 Task: Create a due date automation trigger when advanced on, 2 days after a card is due add fields without custom field "Resume" set to a date more than 1 working days ago at 11:00 AM.
Action: Mouse moved to (915, 269)
Screenshot: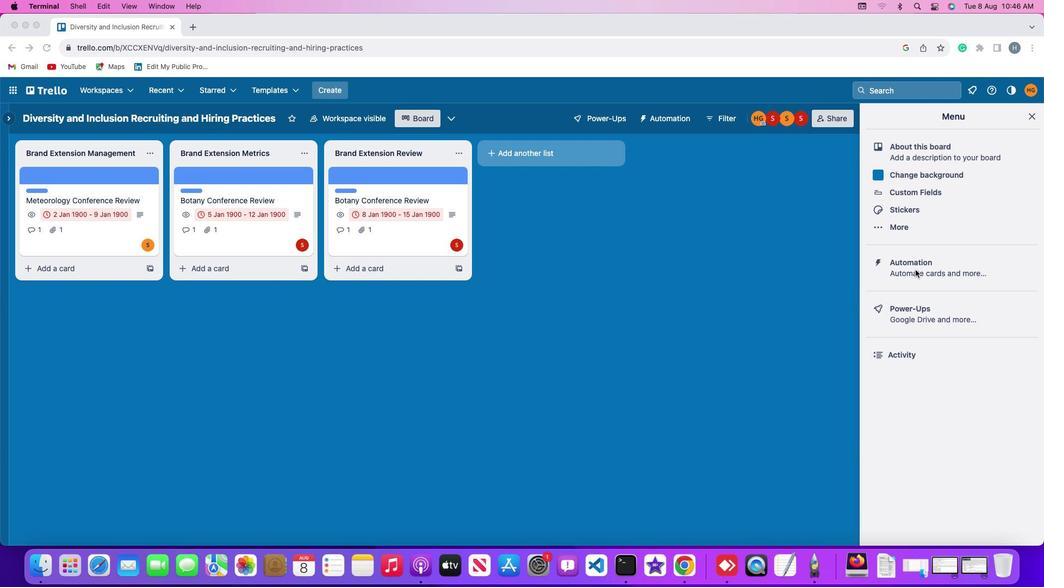 
Action: Mouse pressed left at (915, 269)
Screenshot: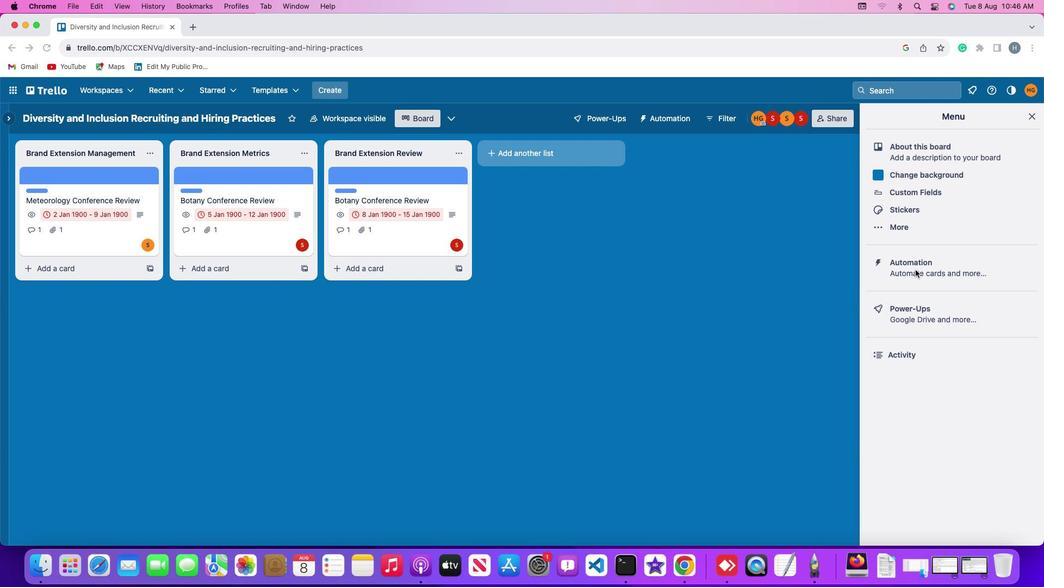
Action: Mouse pressed left at (915, 269)
Screenshot: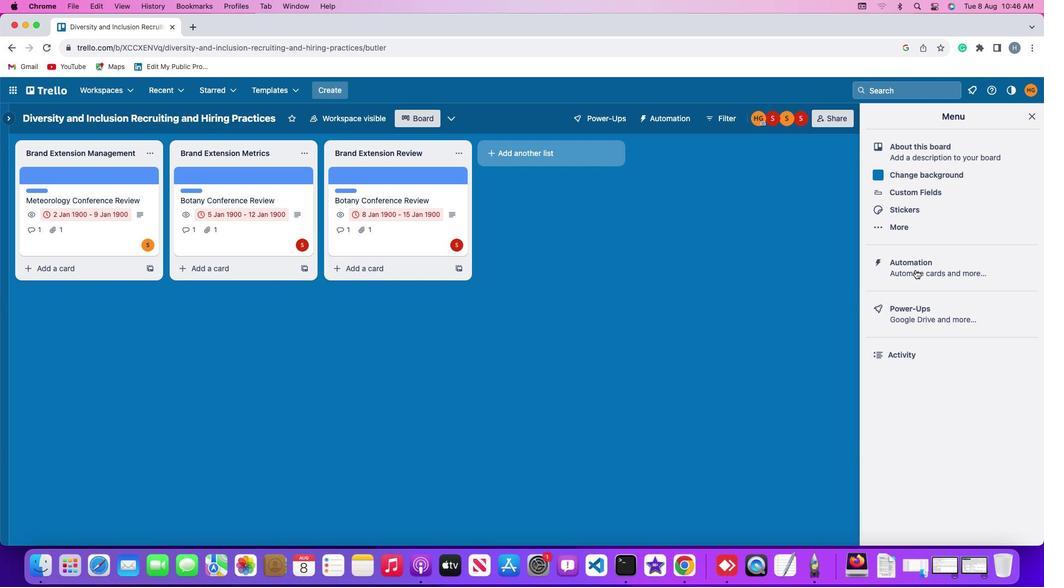 
Action: Mouse moved to (50, 261)
Screenshot: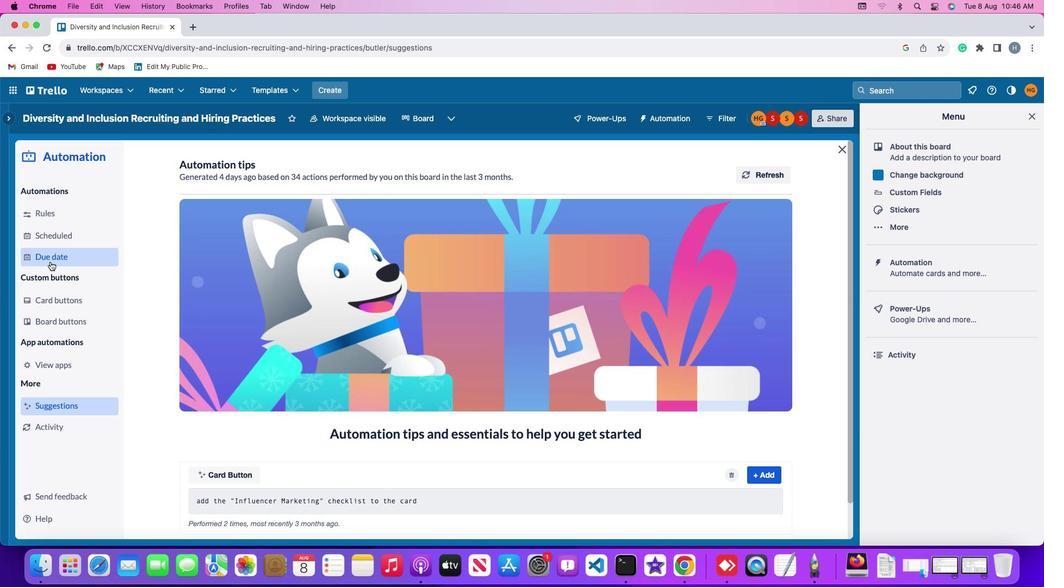 
Action: Mouse pressed left at (50, 261)
Screenshot: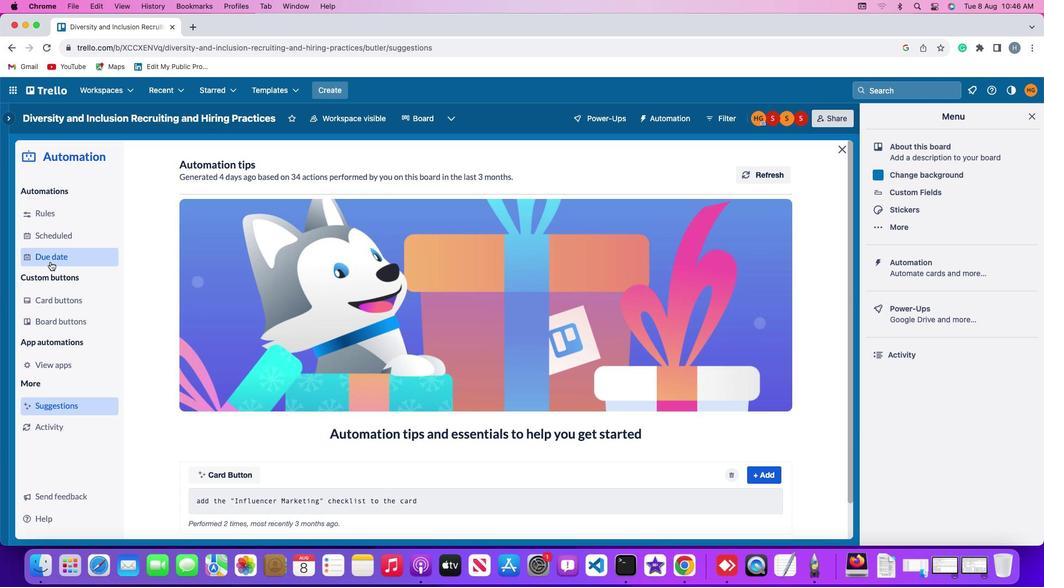 
Action: Mouse moved to (715, 170)
Screenshot: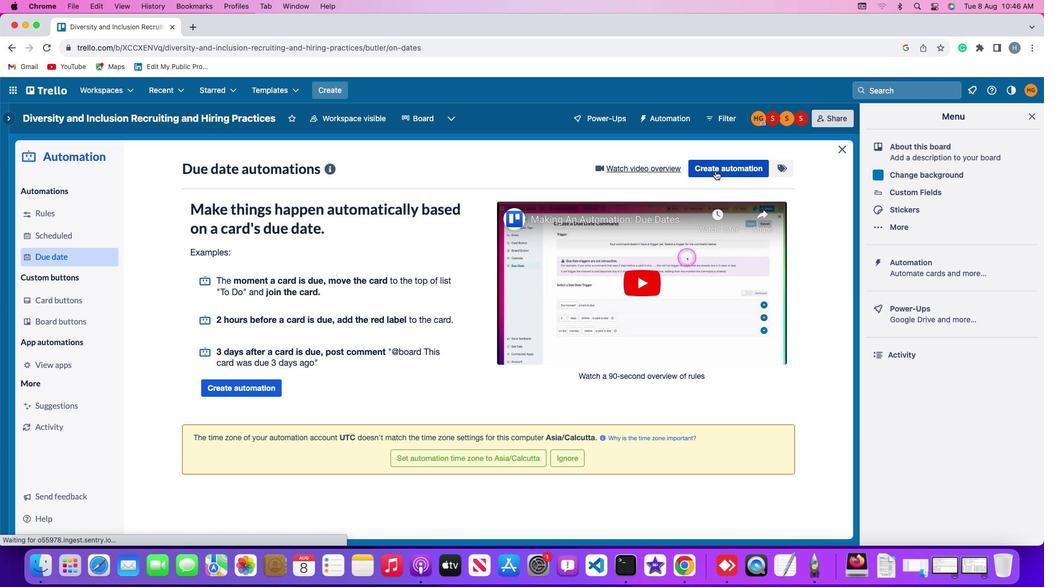 
Action: Mouse pressed left at (715, 170)
Screenshot: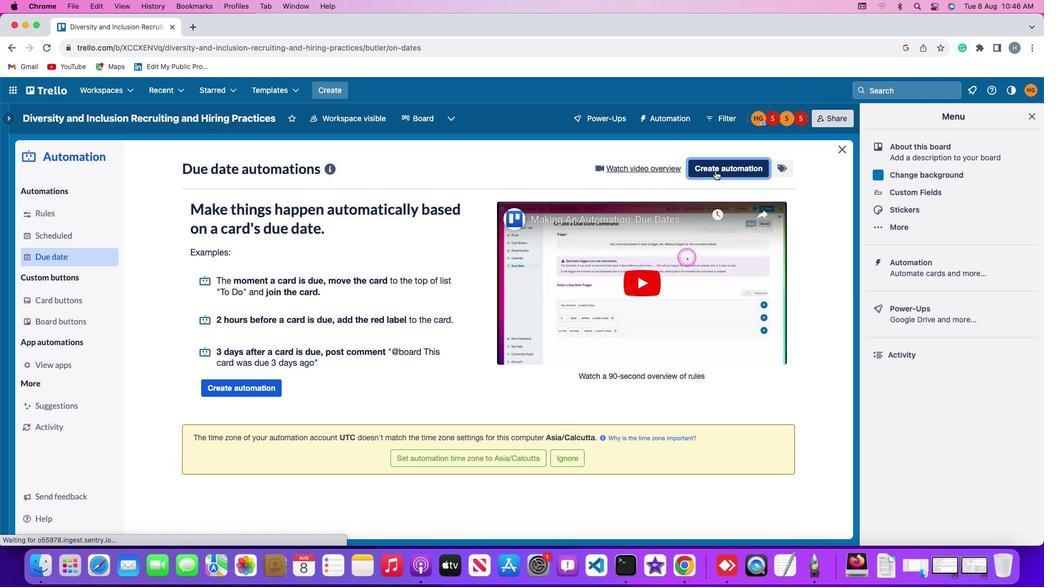 
Action: Mouse moved to (275, 271)
Screenshot: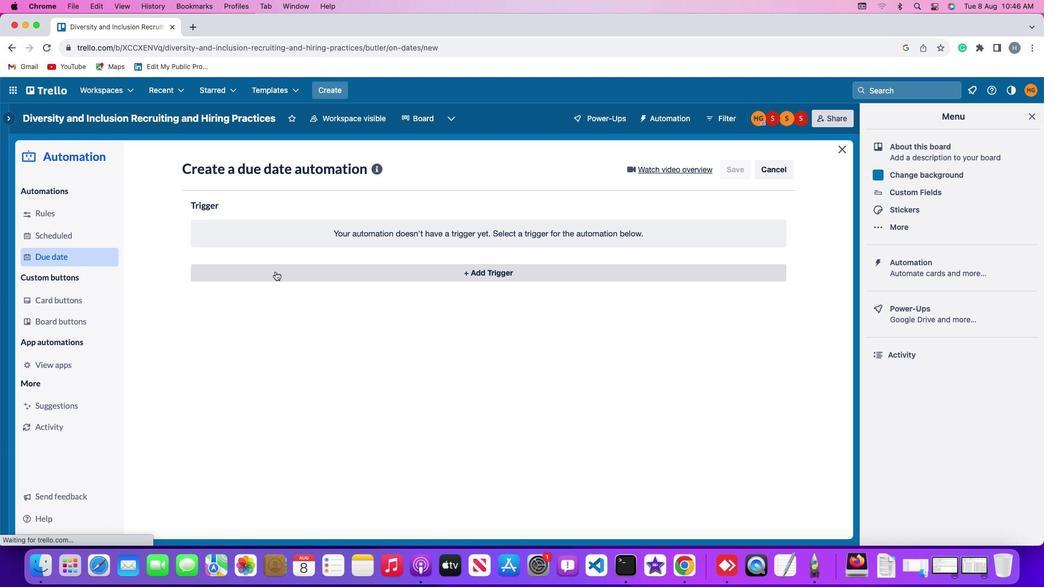 
Action: Mouse pressed left at (275, 271)
Screenshot: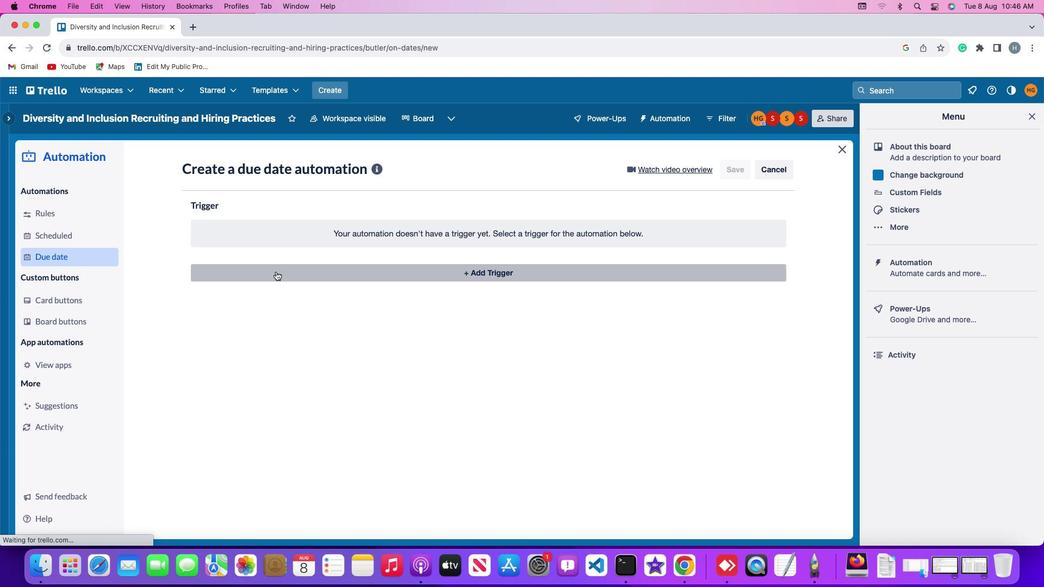 
Action: Mouse moved to (212, 438)
Screenshot: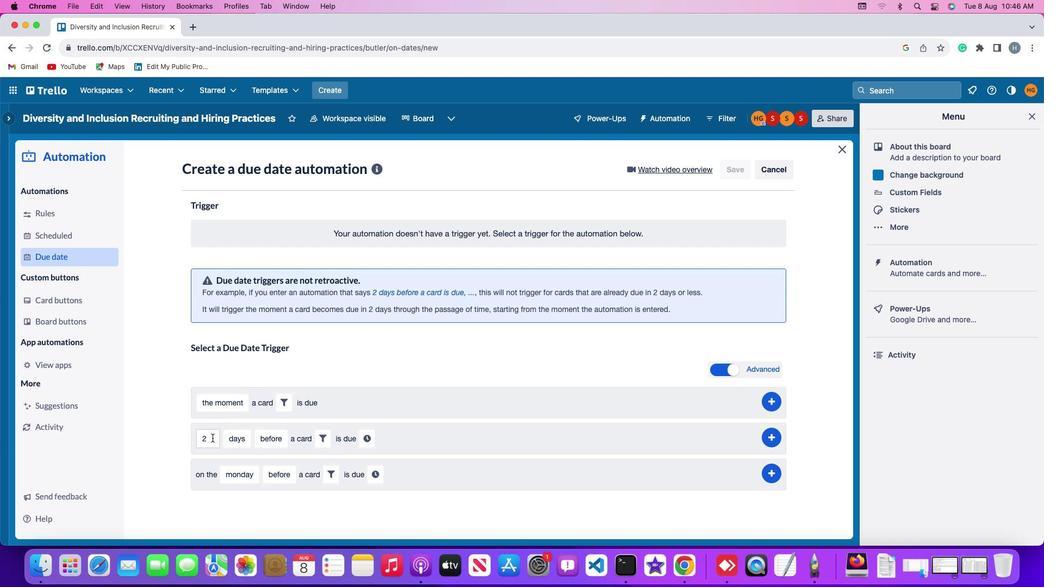 
Action: Mouse pressed left at (212, 438)
Screenshot: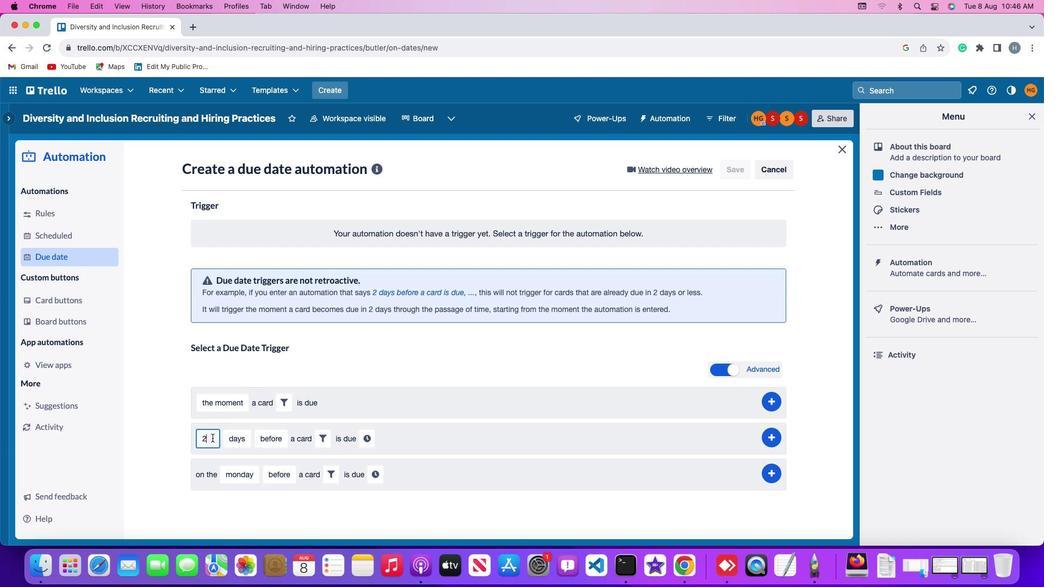 
Action: Mouse moved to (212, 437)
Screenshot: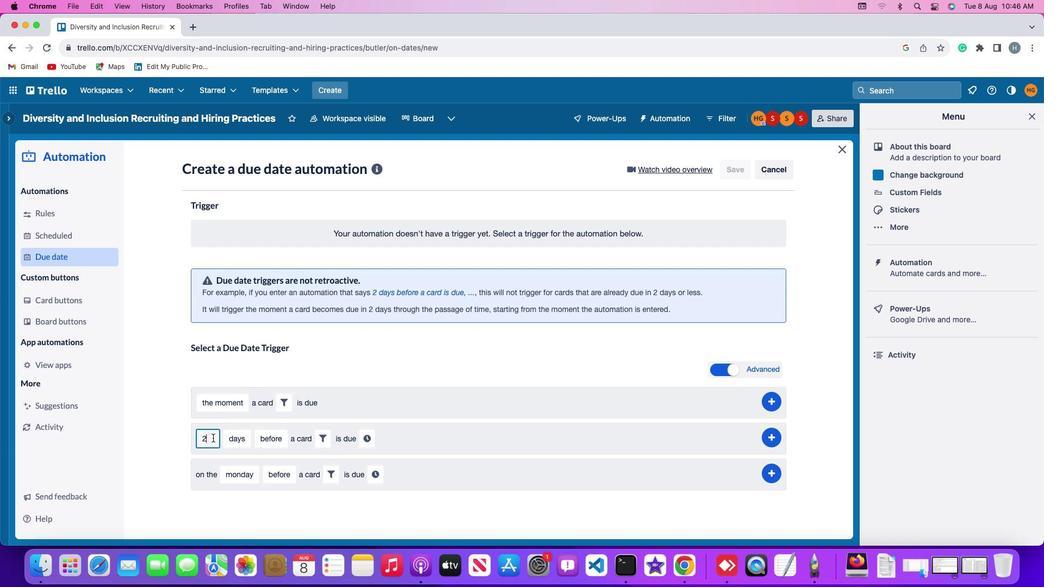 
Action: Key pressed Key.backspace'2'
Screenshot: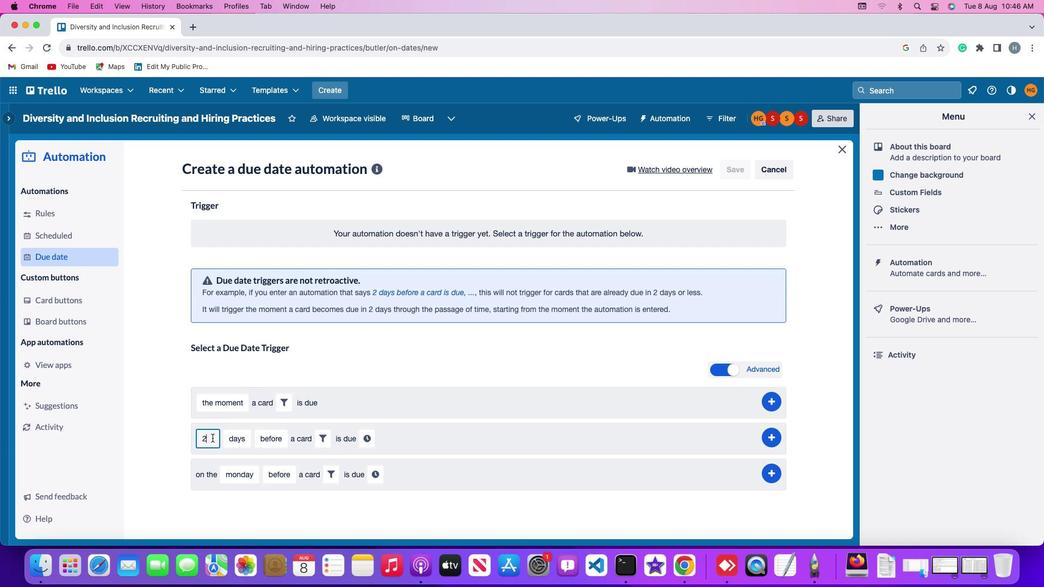 
Action: Mouse moved to (240, 441)
Screenshot: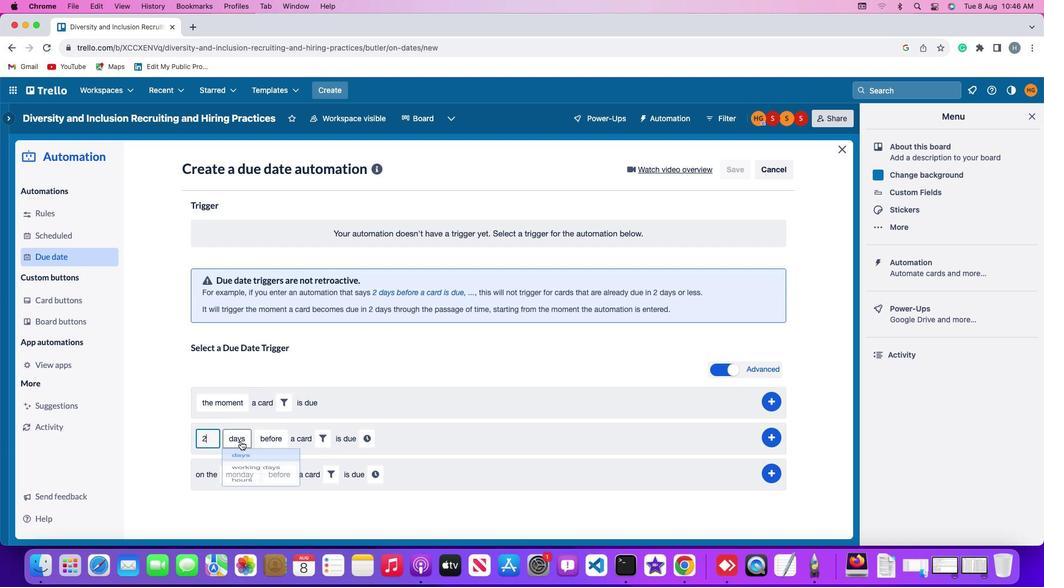 
Action: Mouse pressed left at (240, 441)
Screenshot: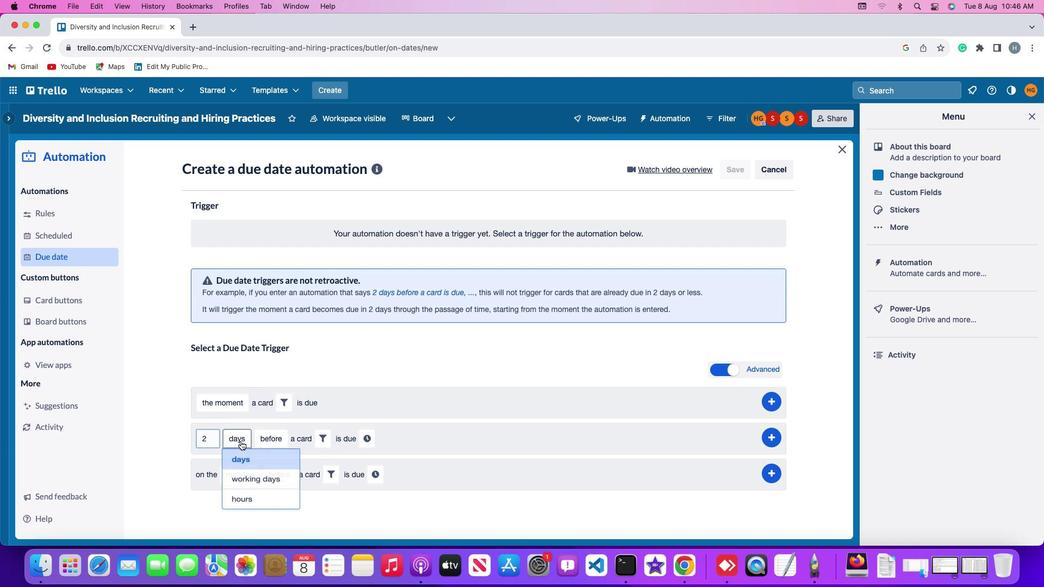 
Action: Mouse moved to (243, 456)
Screenshot: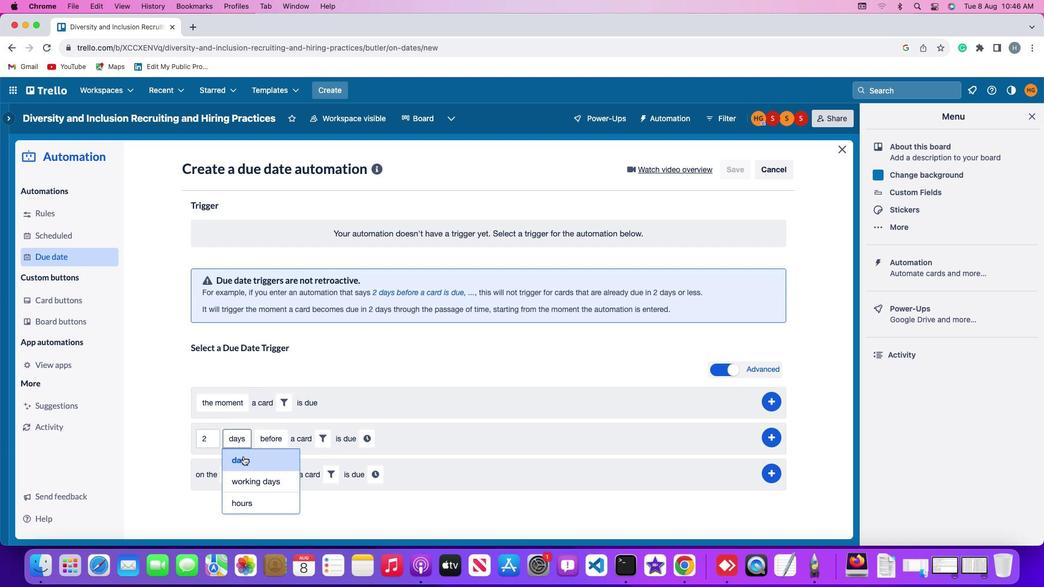 
Action: Mouse pressed left at (243, 456)
Screenshot: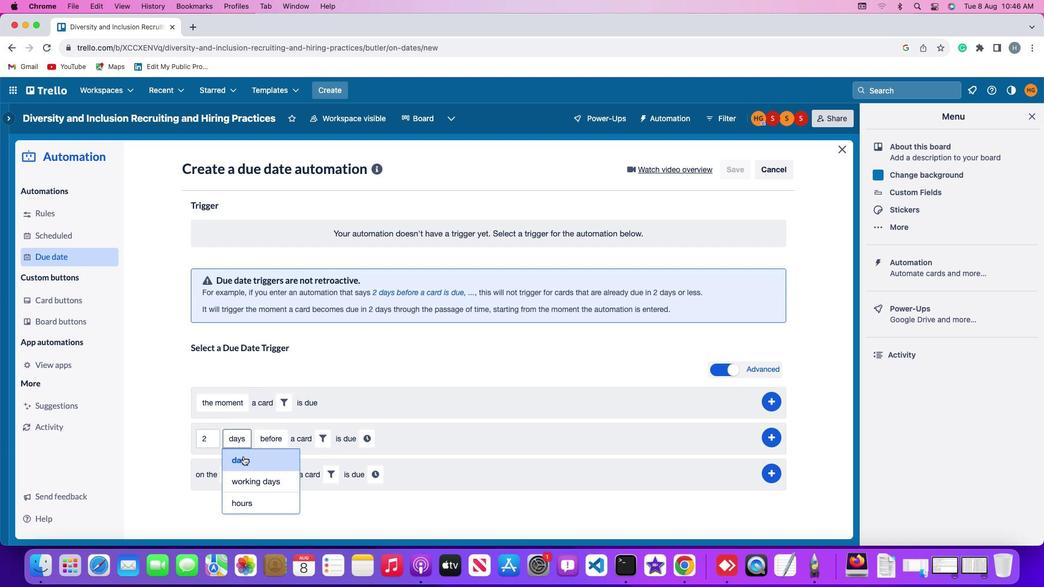 
Action: Mouse moved to (271, 437)
Screenshot: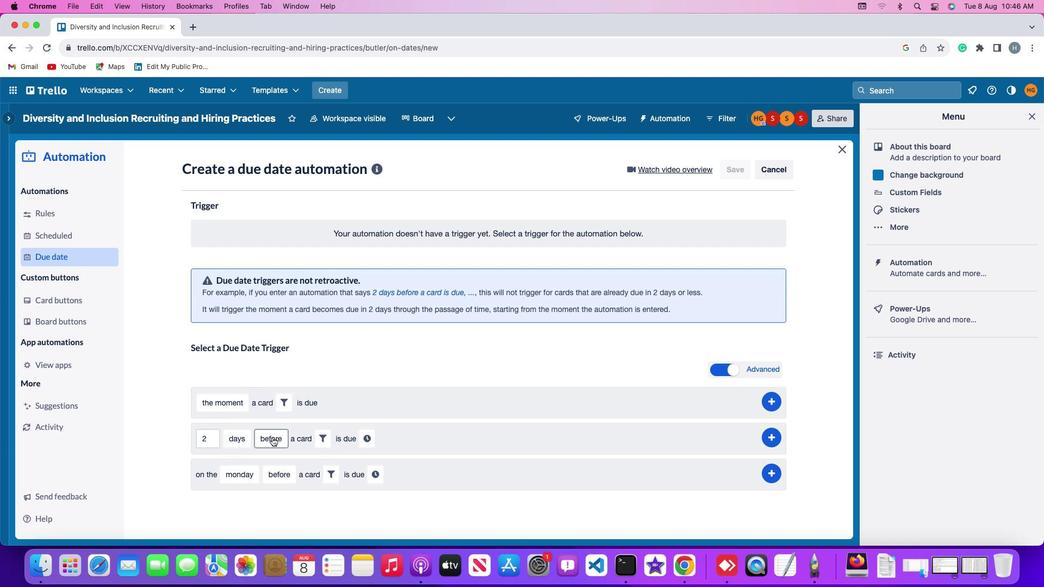 
Action: Mouse pressed left at (271, 437)
Screenshot: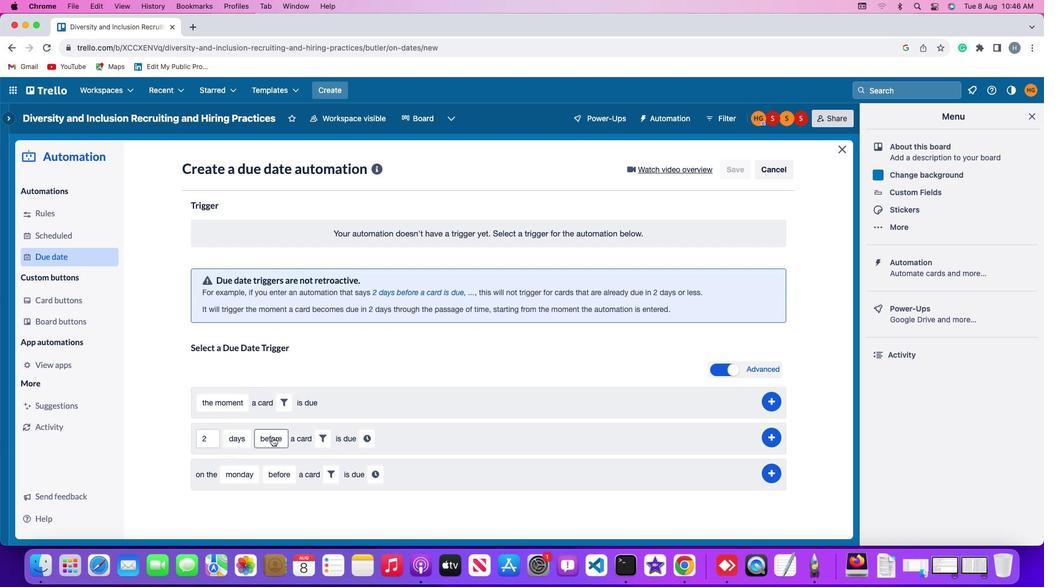 
Action: Mouse moved to (275, 483)
Screenshot: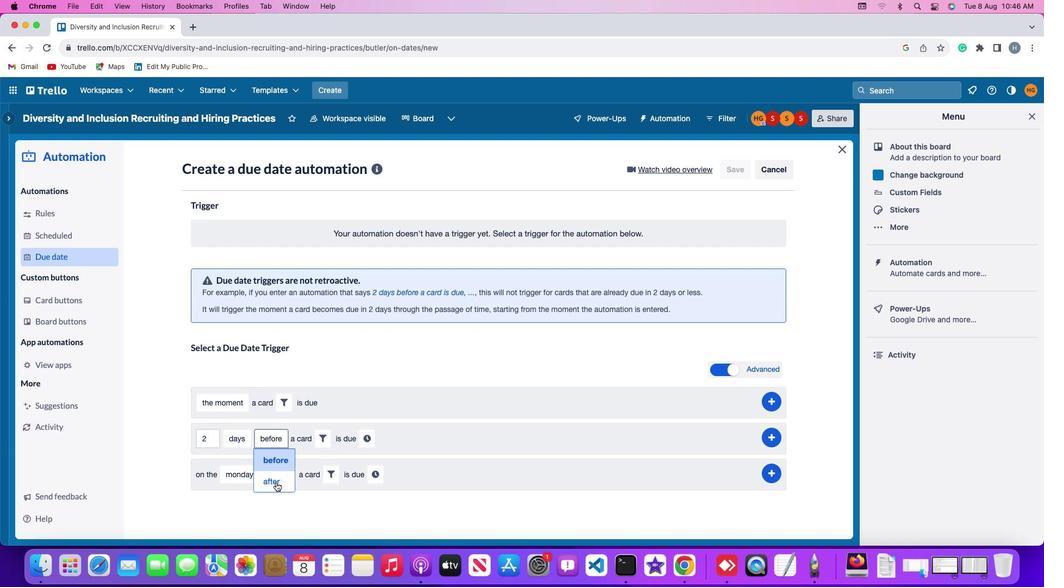 
Action: Mouse pressed left at (275, 483)
Screenshot: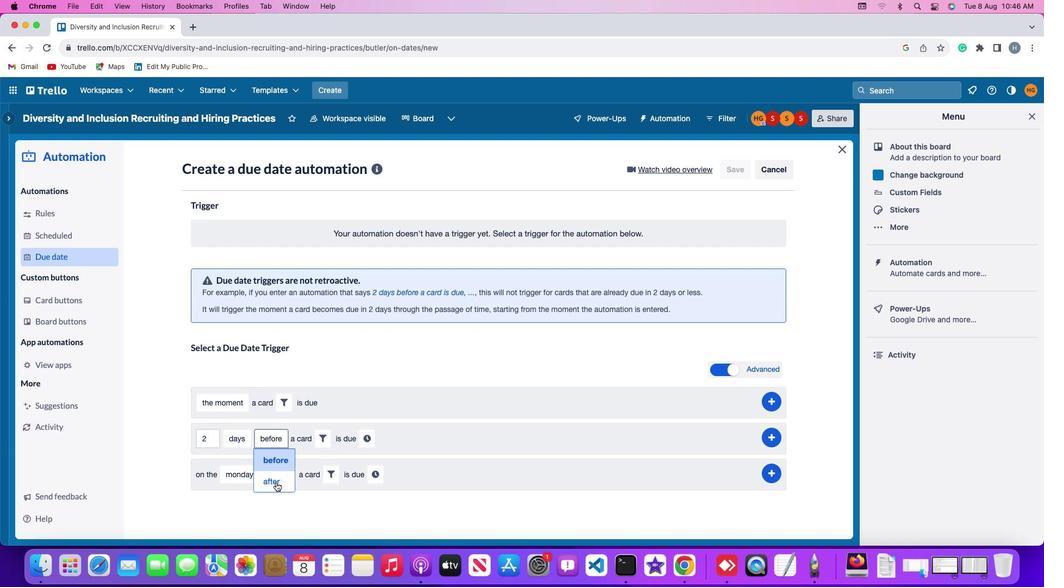 
Action: Mouse moved to (319, 437)
Screenshot: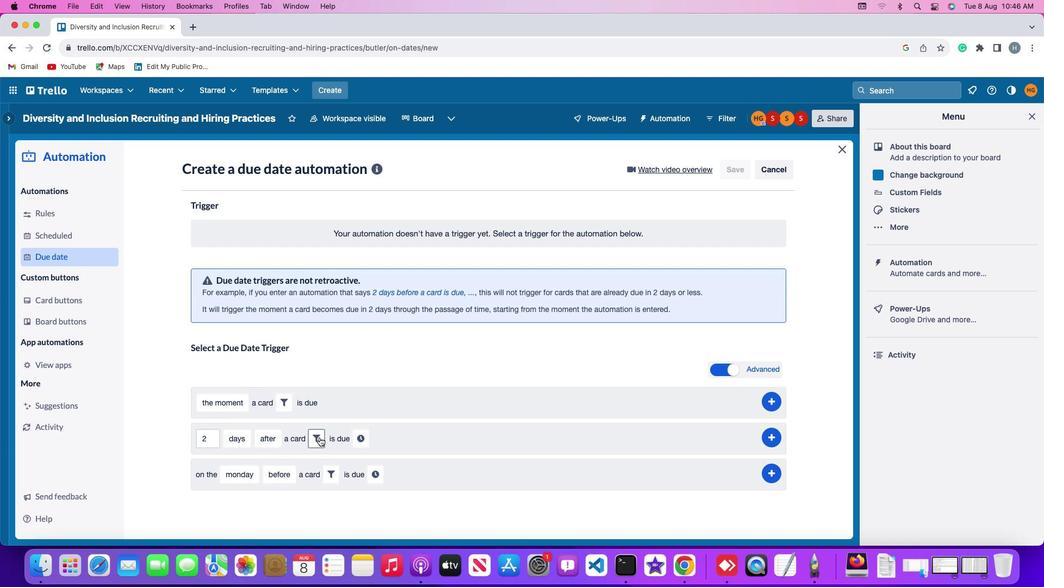 
Action: Mouse pressed left at (319, 437)
Screenshot: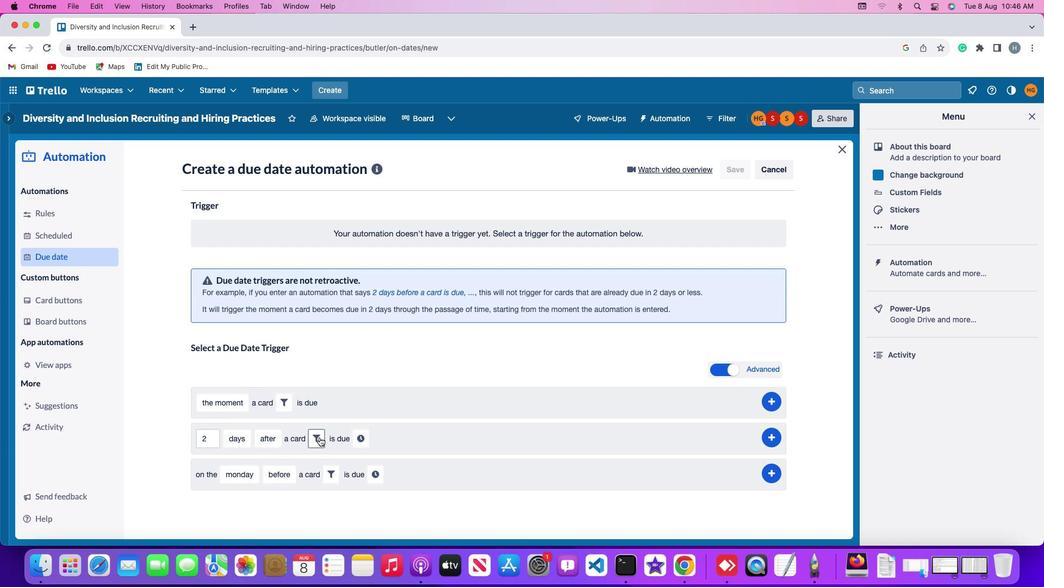 
Action: Mouse moved to (501, 472)
Screenshot: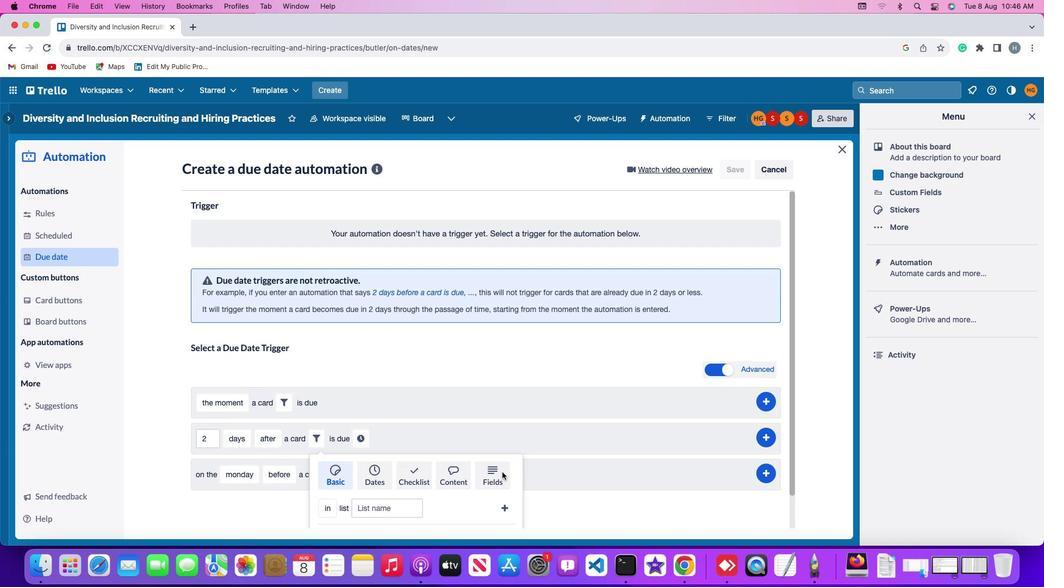 
Action: Mouse pressed left at (501, 472)
Screenshot: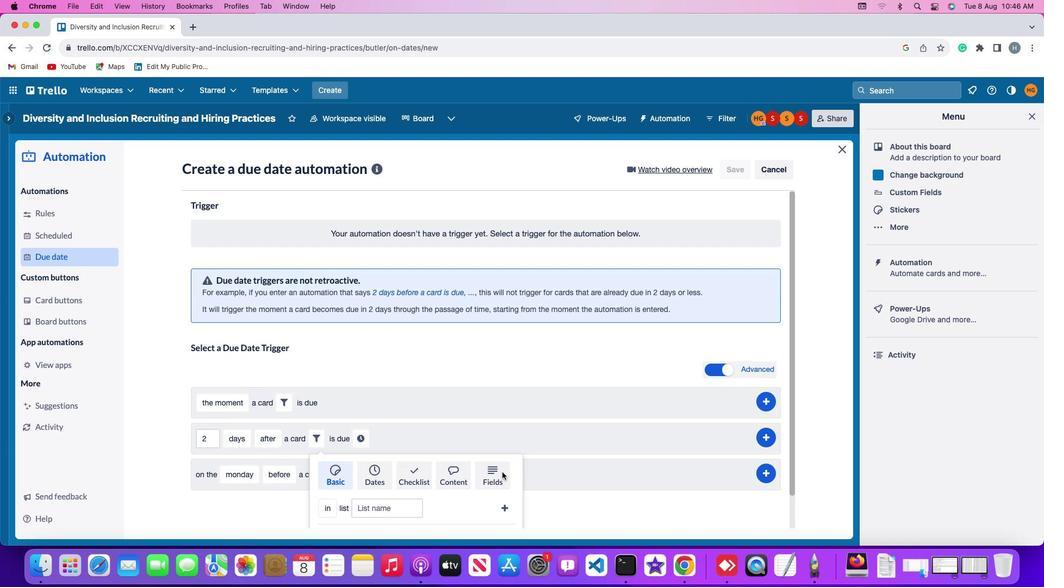 
Action: Mouse moved to (250, 507)
Screenshot: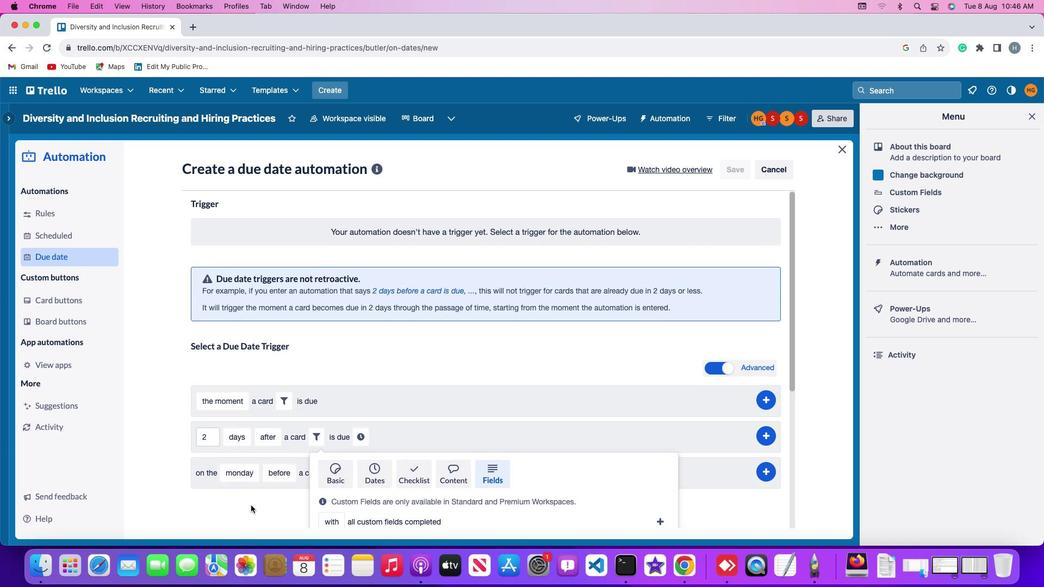 
Action: Mouse scrolled (250, 507) with delta (0, 0)
Screenshot: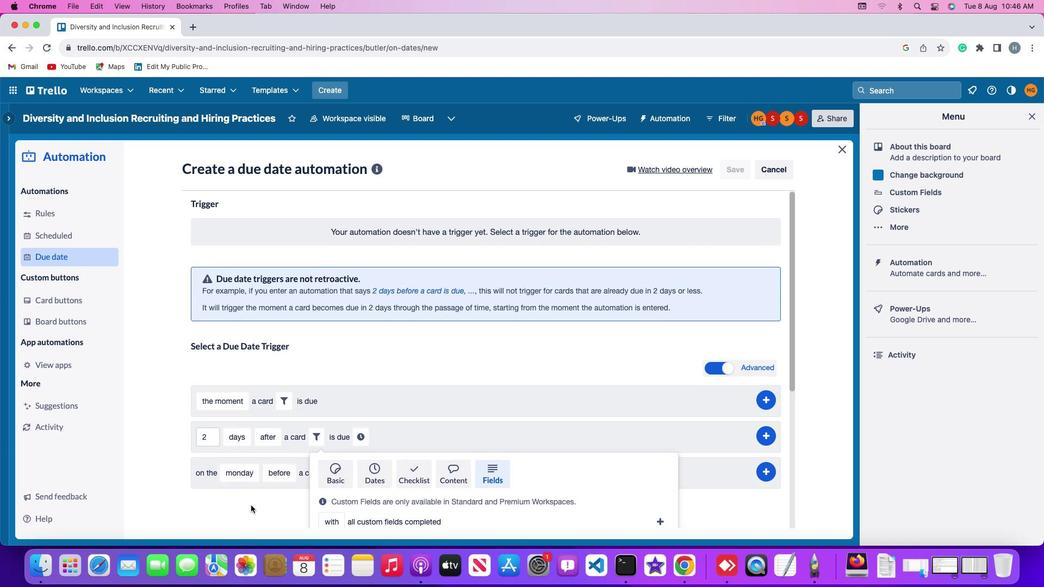 
Action: Mouse scrolled (250, 507) with delta (0, 0)
Screenshot: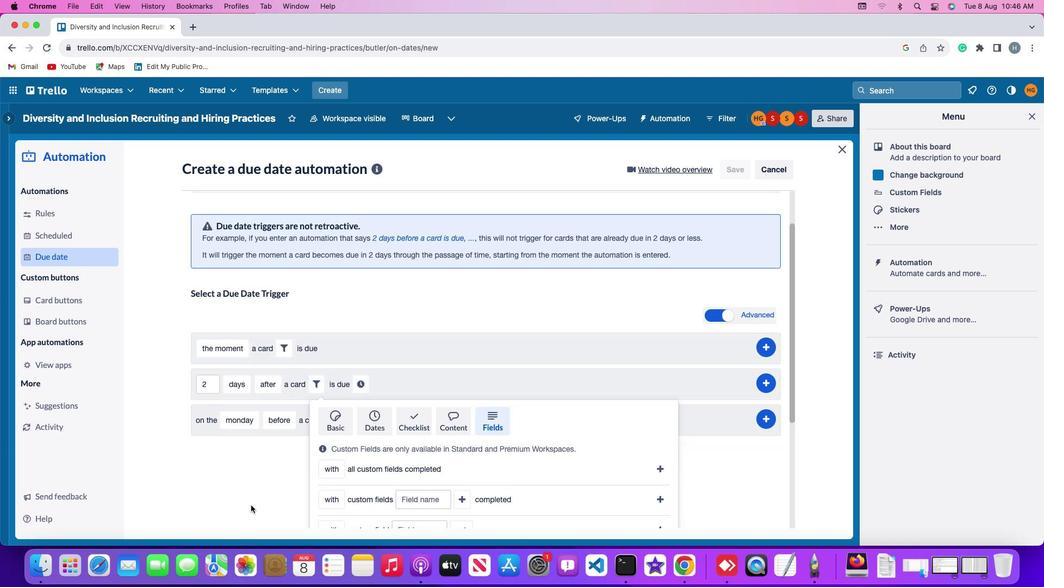 
Action: Mouse moved to (250, 506)
Screenshot: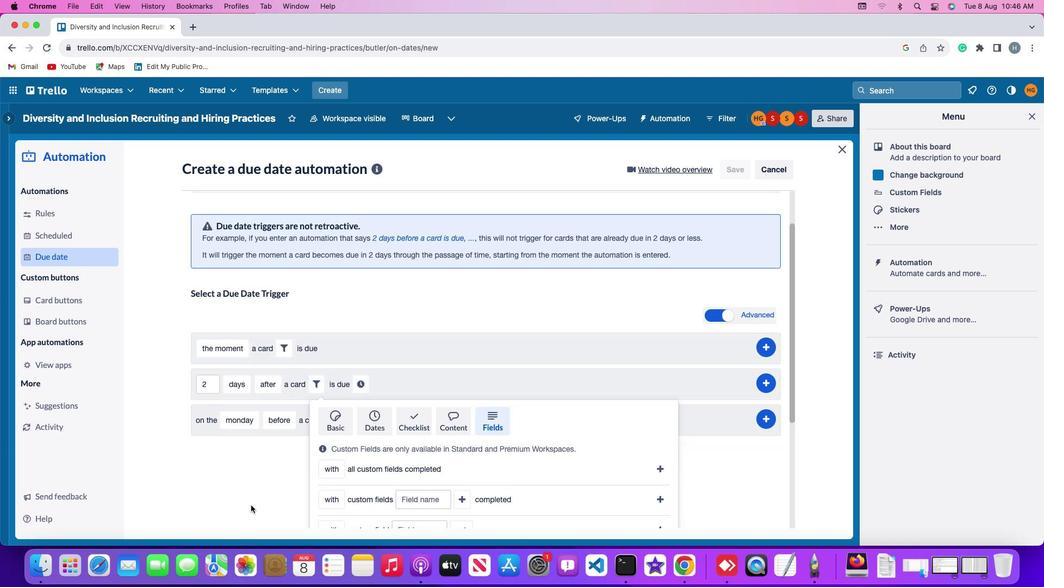 
Action: Mouse scrolled (250, 506) with delta (0, -1)
Screenshot: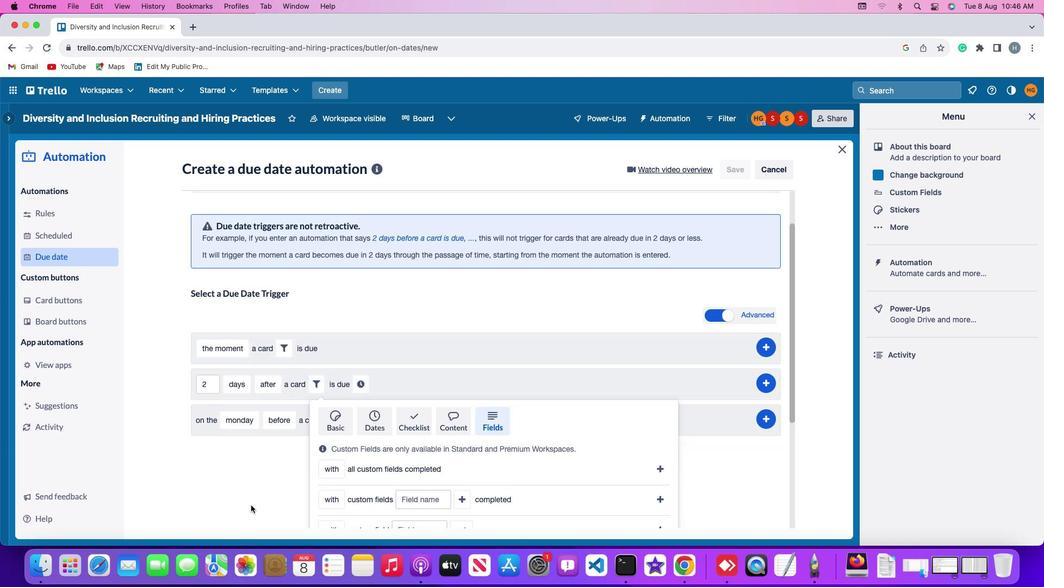 
Action: Mouse scrolled (250, 506) with delta (0, -2)
Screenshot: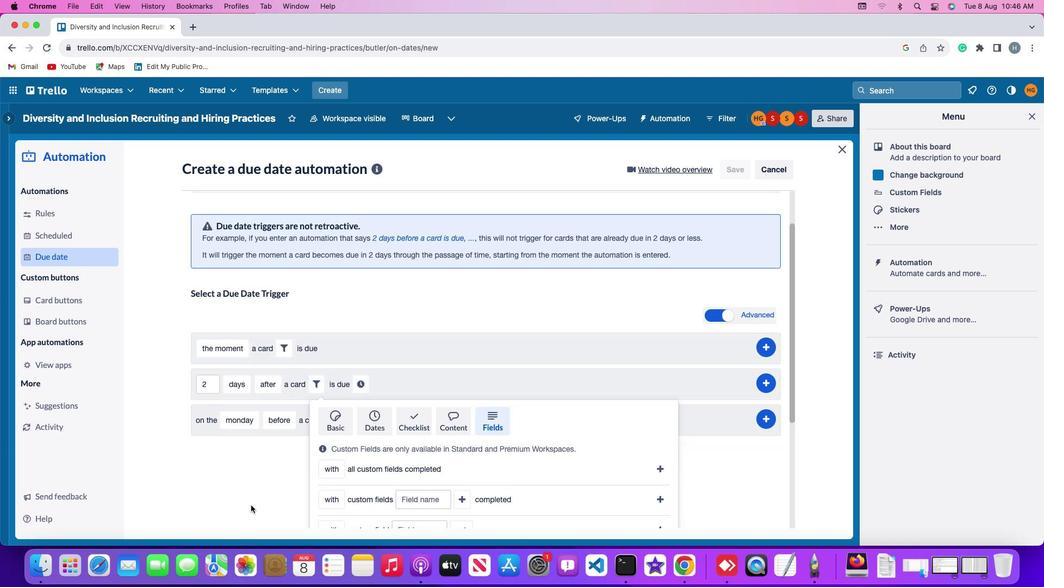 
Action: Mouse moved to (250, 505)
Screenshot: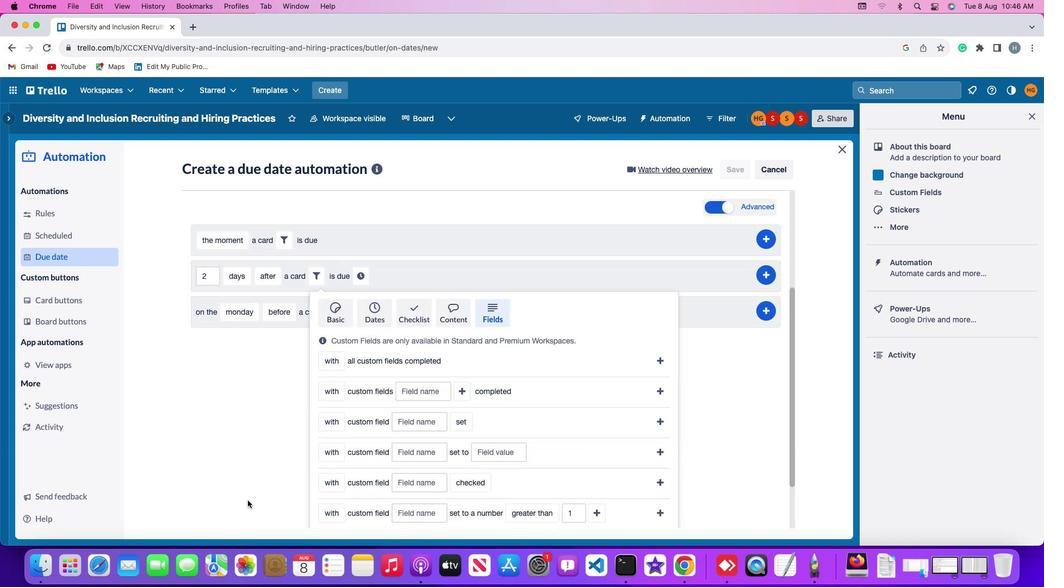 
Action: Mouse scrolled (250, 505) with delta (0, -3)
Screenshot: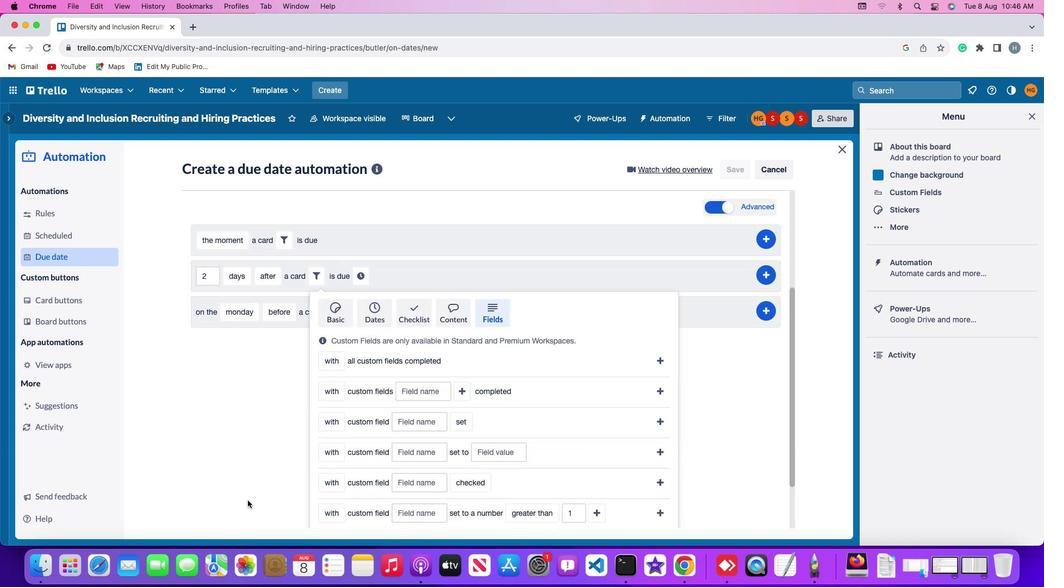 
Action: Mouse scrolled (250, 505) with delta (0, -3)
Screenshot: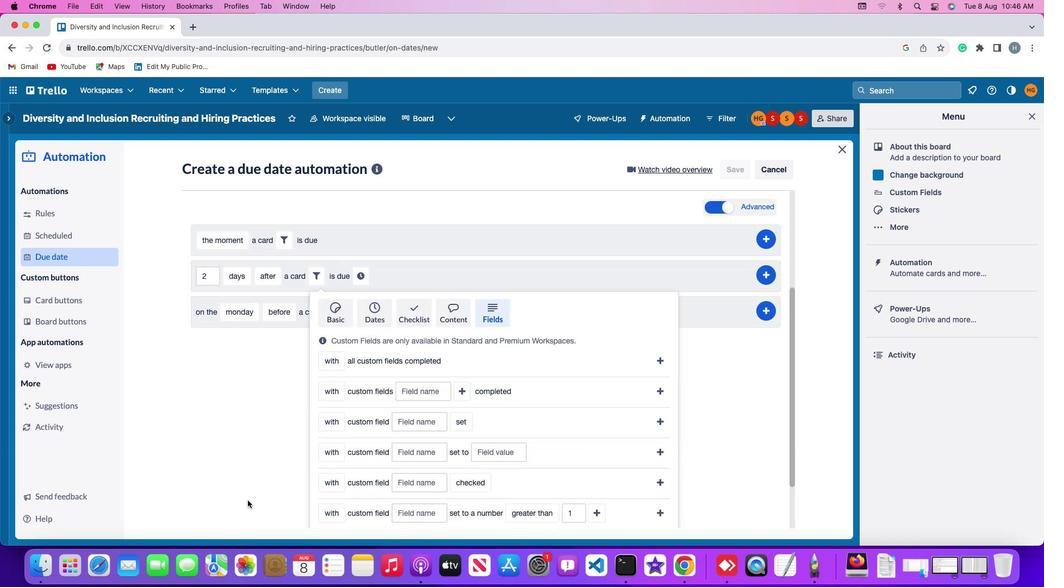 
Action: Mouse moved to (330, 507)
Screenshot: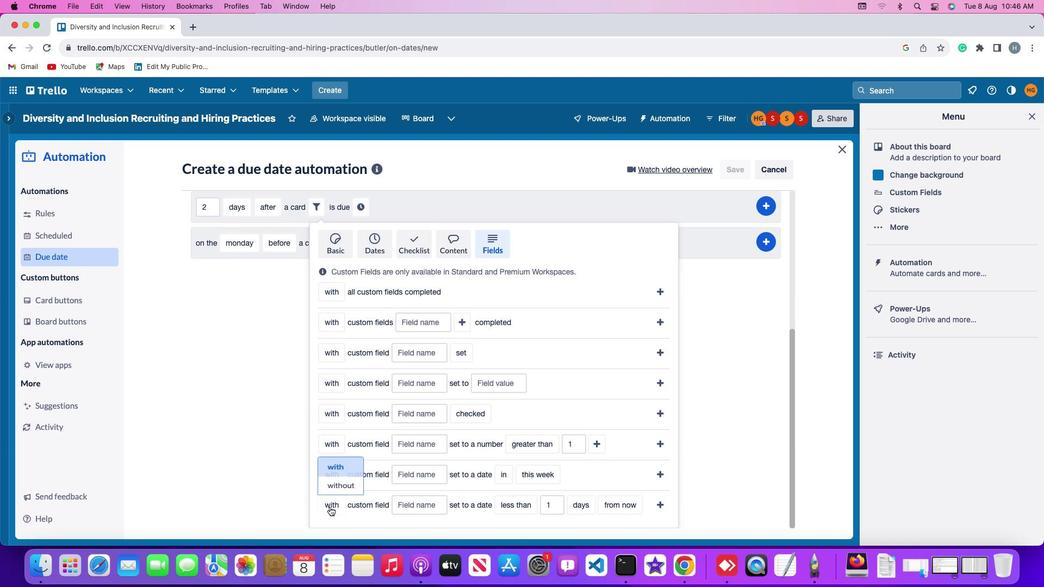 
Action: Mouse pressed left at (330, 507)
Screenshot: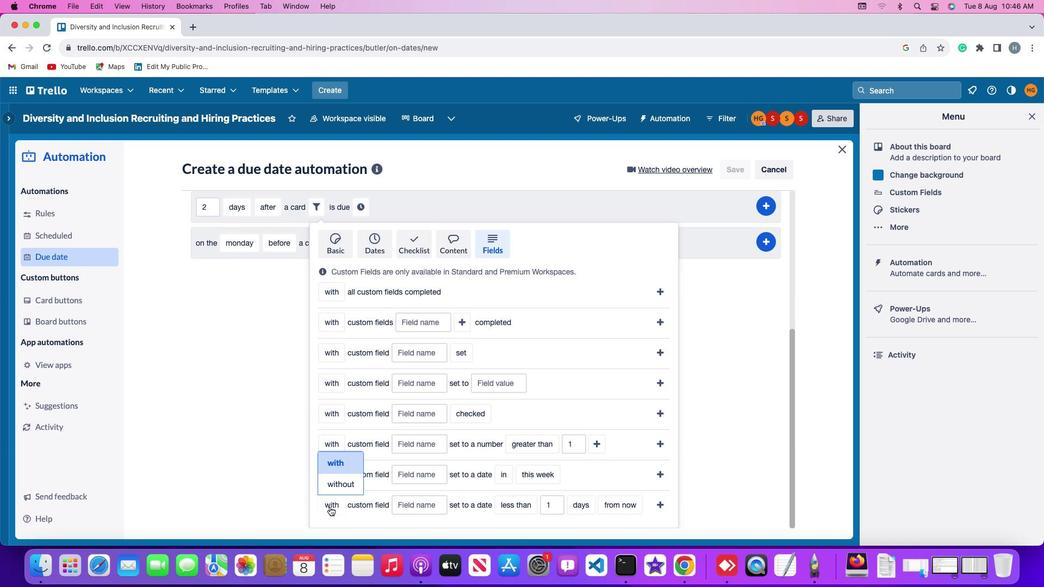 
Action: Mouse moved to (334, 482)
Screenshot: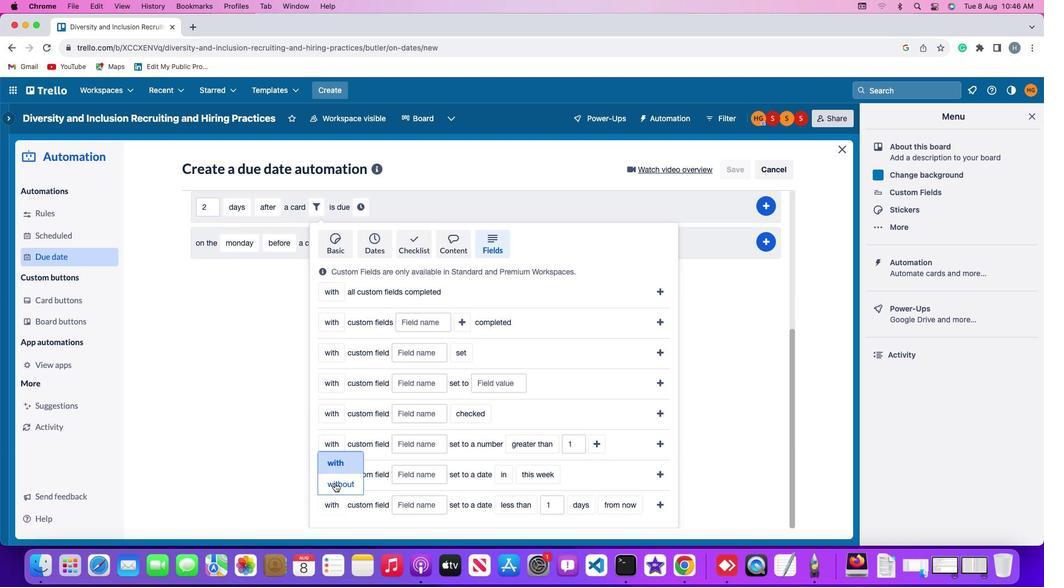 
Action: Mouse pressed left at (334, 482)
Screenshot: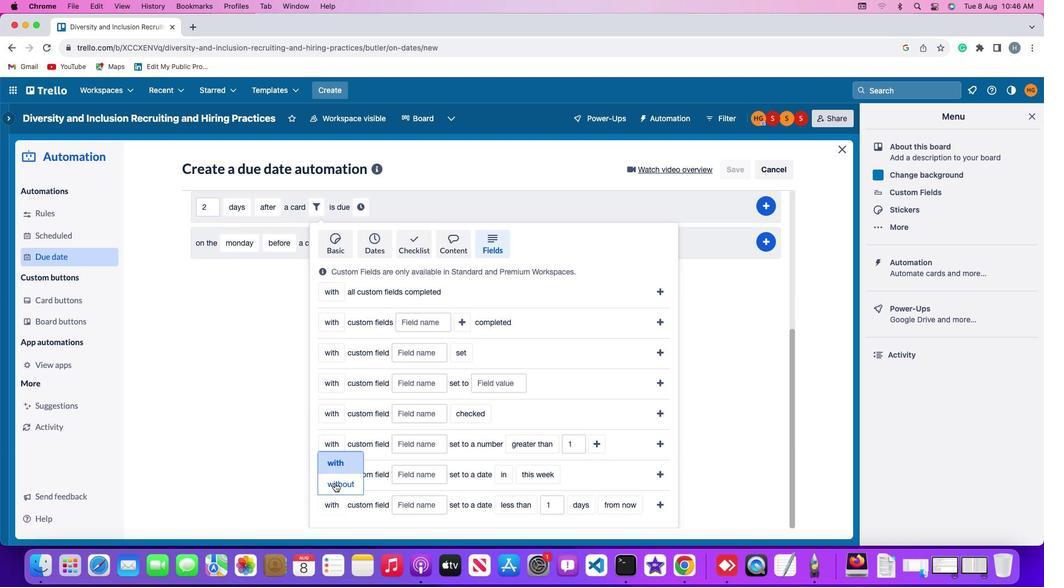 
Action: Mouse moved to (435, 507)
Screenshot: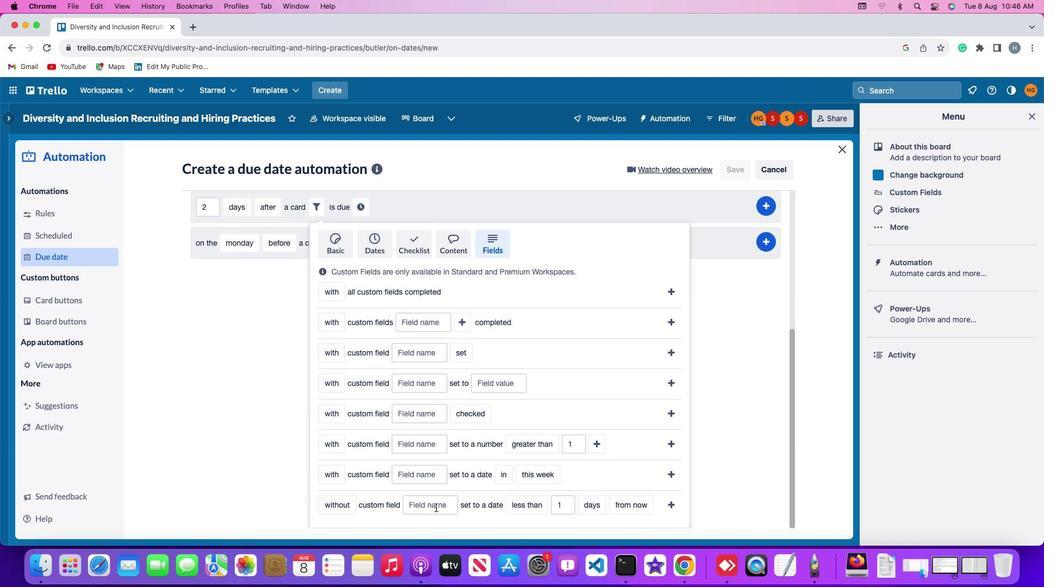 
Action: Mouse pressed left at (435, 507)
Screenshot: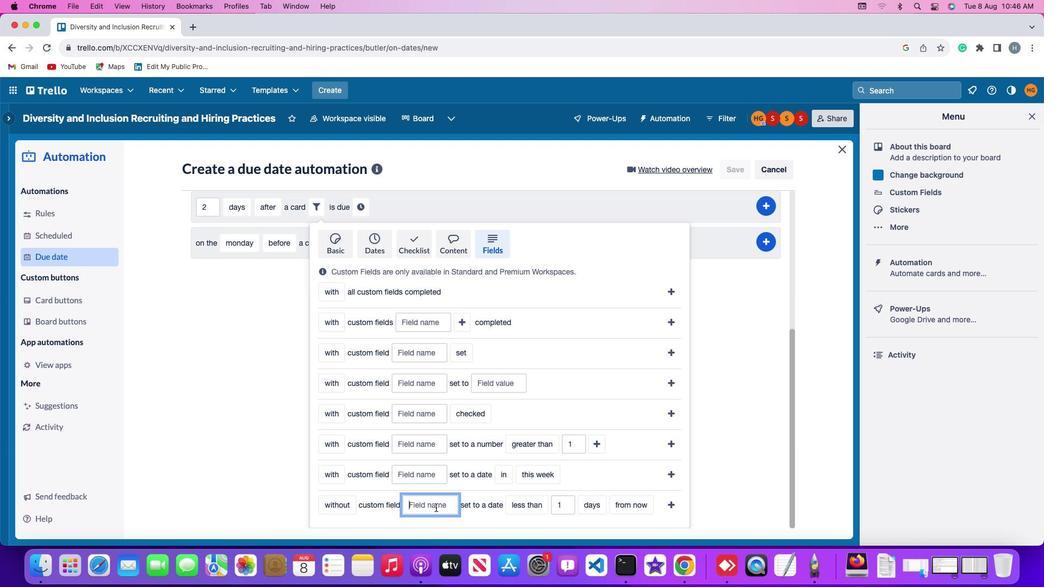 
Action: Key pressed Key.shift'R''e''s''u''m''e'
Screenshot: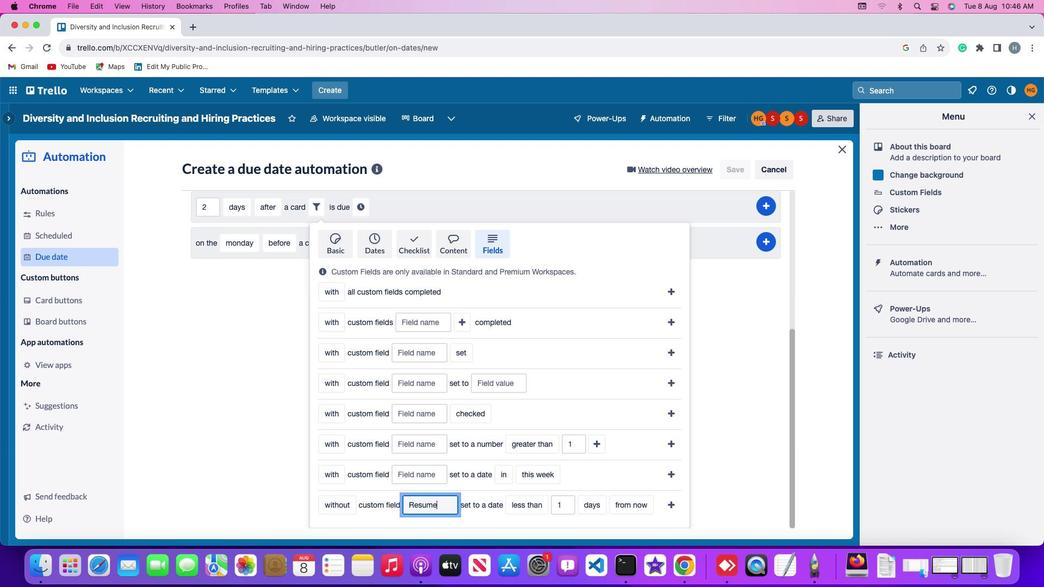
Action: Mouse moved to (530, 508)
Screenshot: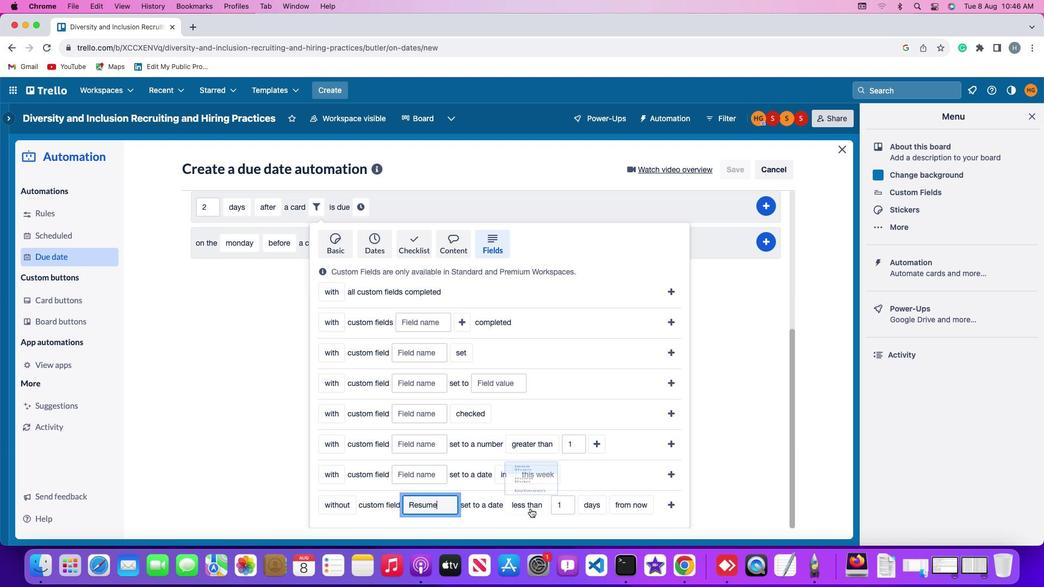 
Action: Mouse pressed left at (530, 508)
Screenshot: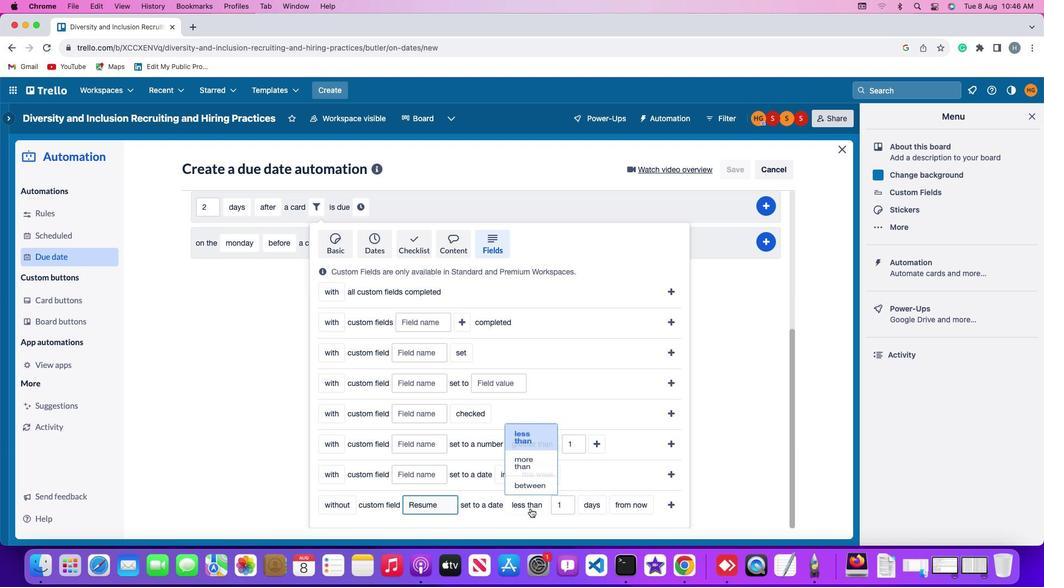 
Action: Mouse moved to (526, 465)
Screenshot: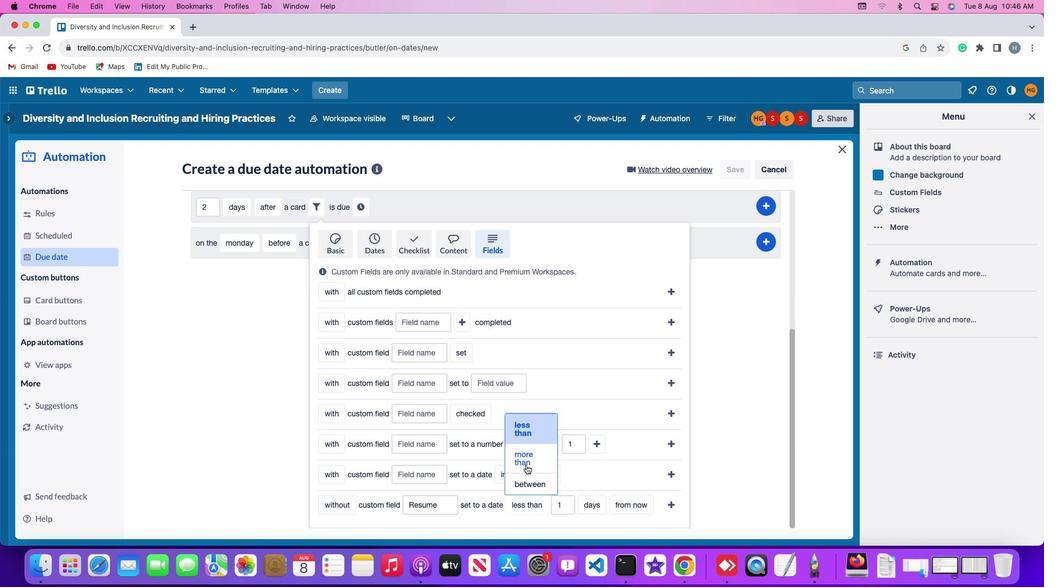 
Action: Mouse pressed left at (526, 465)
Screenshot: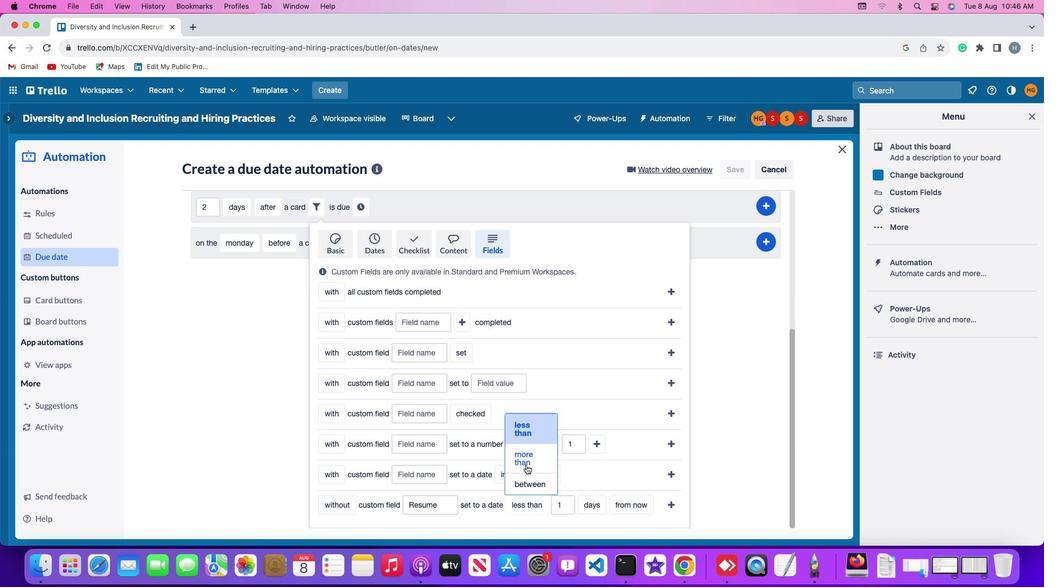
Action: Mouse moved to (577, 503)
Screenshot: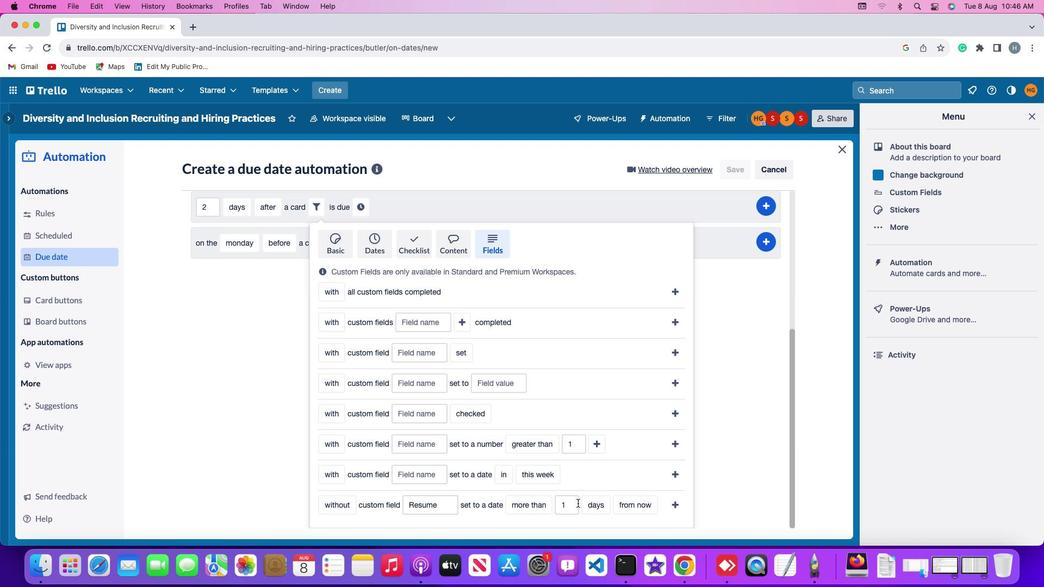 
Action: Mouse pressed left at (577, 503)
Screenshot: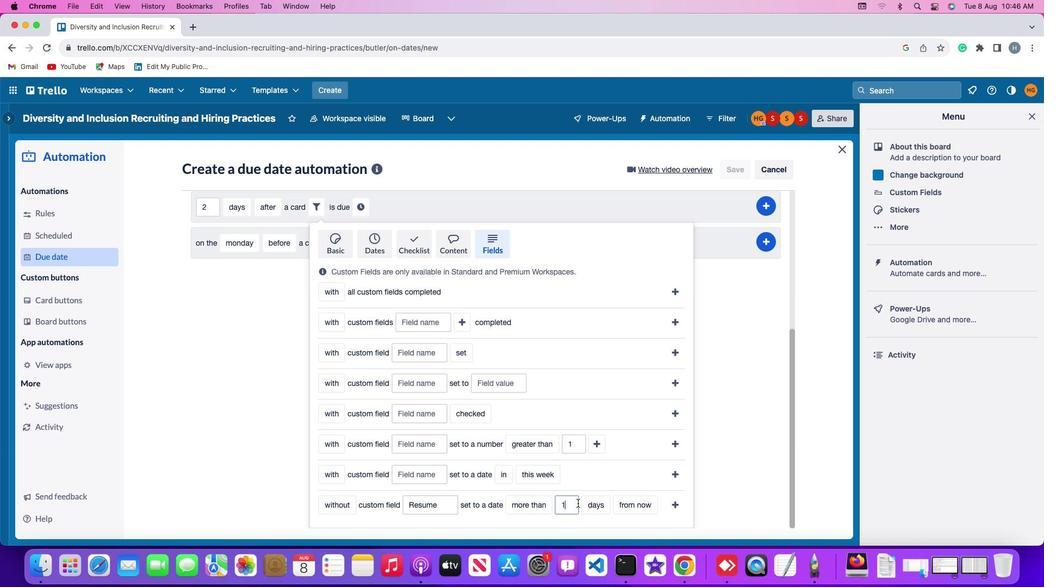 
Action: Key pressed Key.backspace'1'
Screenshot: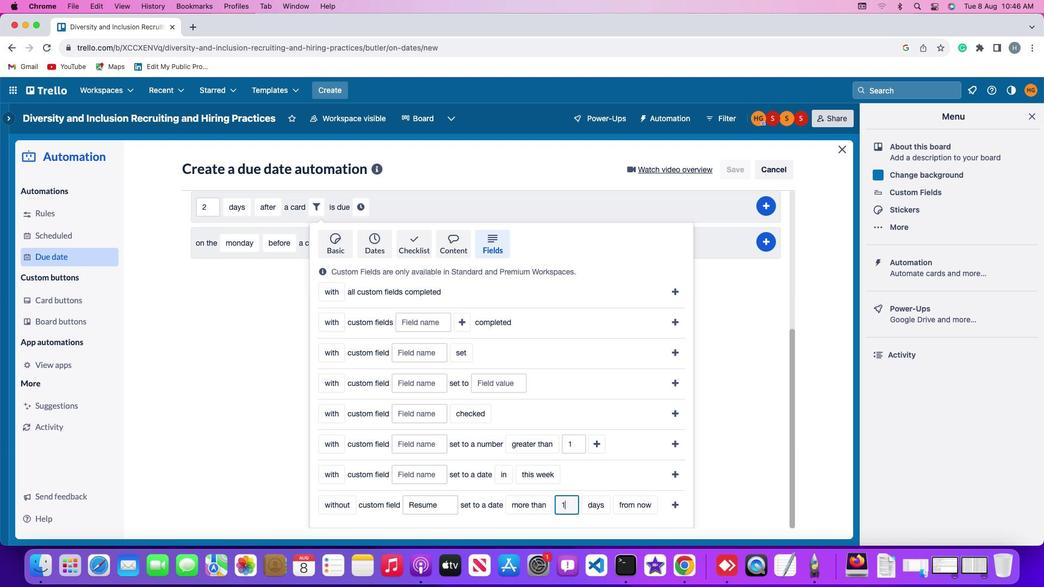 
Action: Mouse moved to (590, 506)
Screenshot: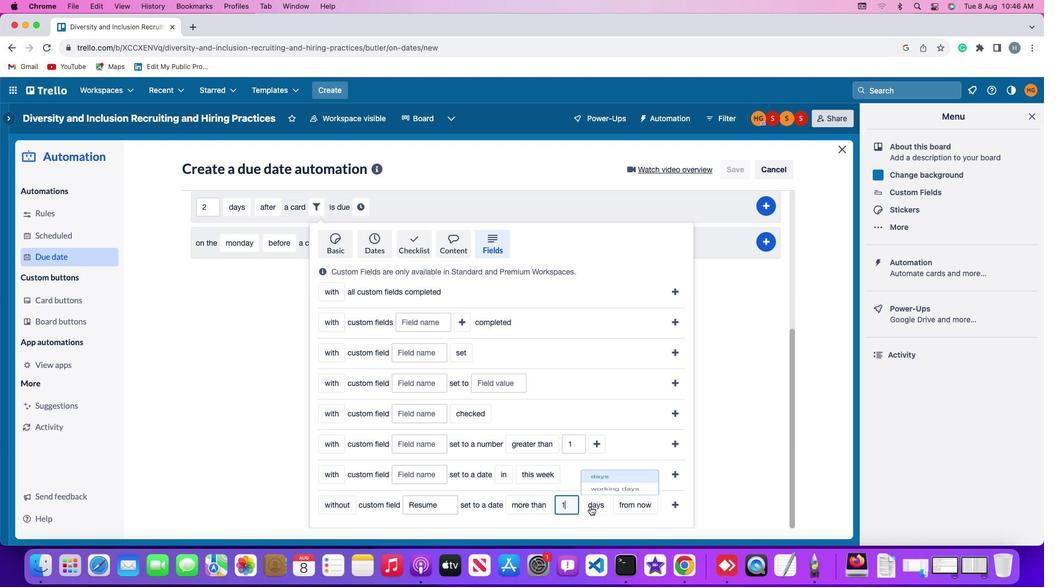 
Action: Mouse pressed left at (590, 506)
Screenshot: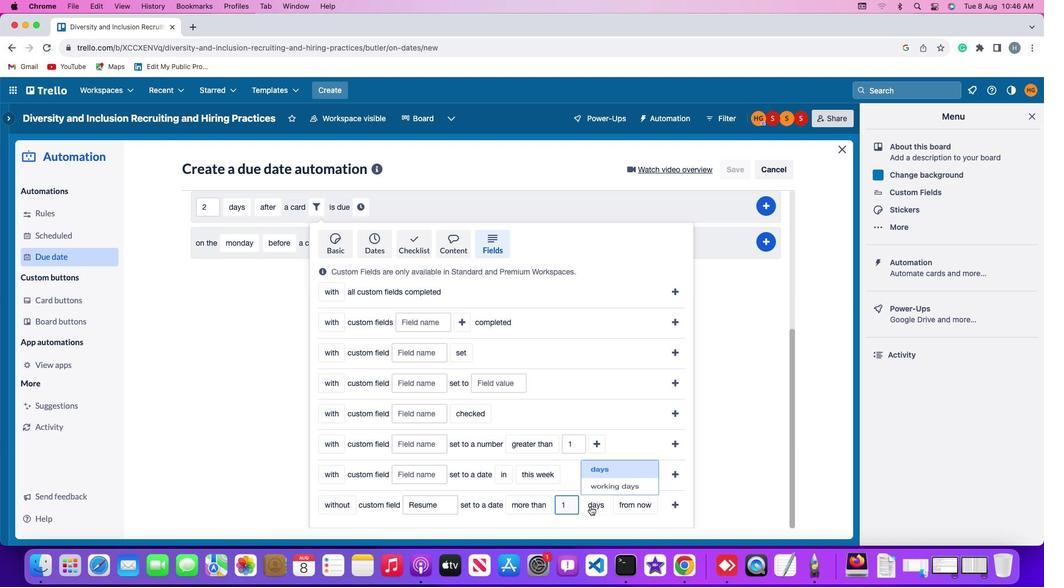 
Action: Mouse moved to (596, 491)
Screenshot: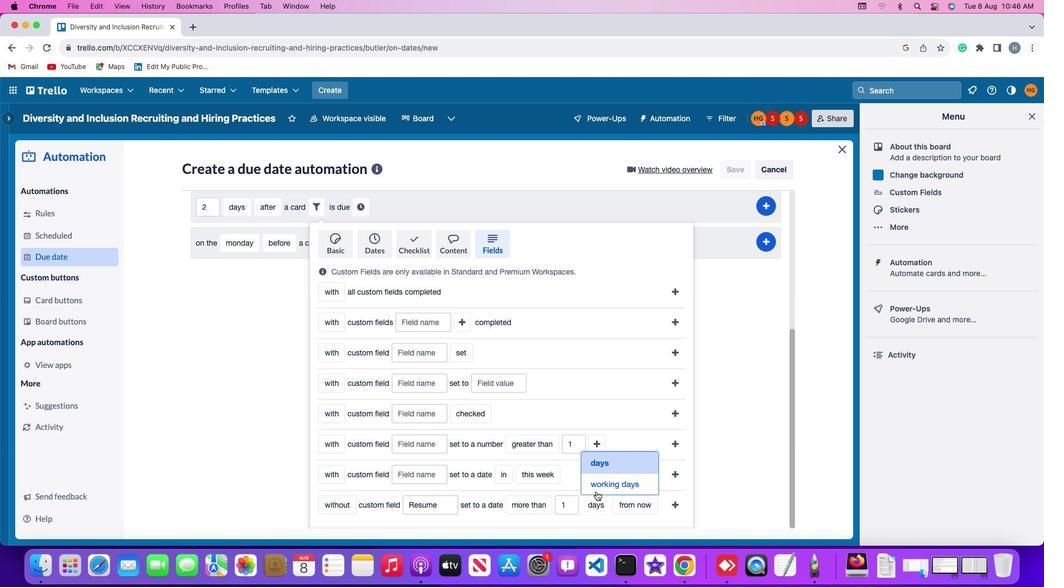 
Action: Mouse pressed left at (596, 491)
Screenshot: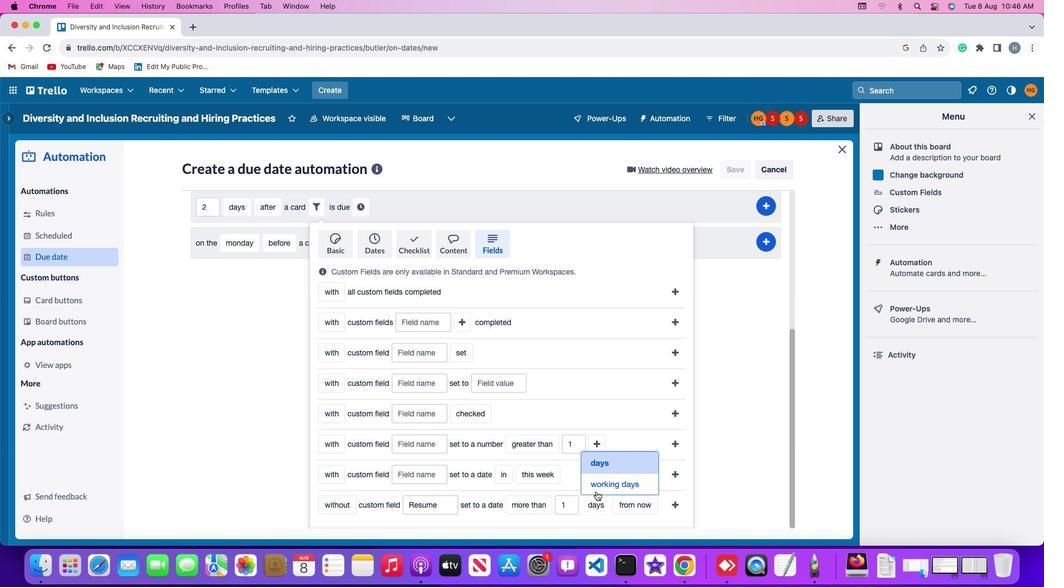 
Action: Mouse moved to (662, 504)
Screenshot: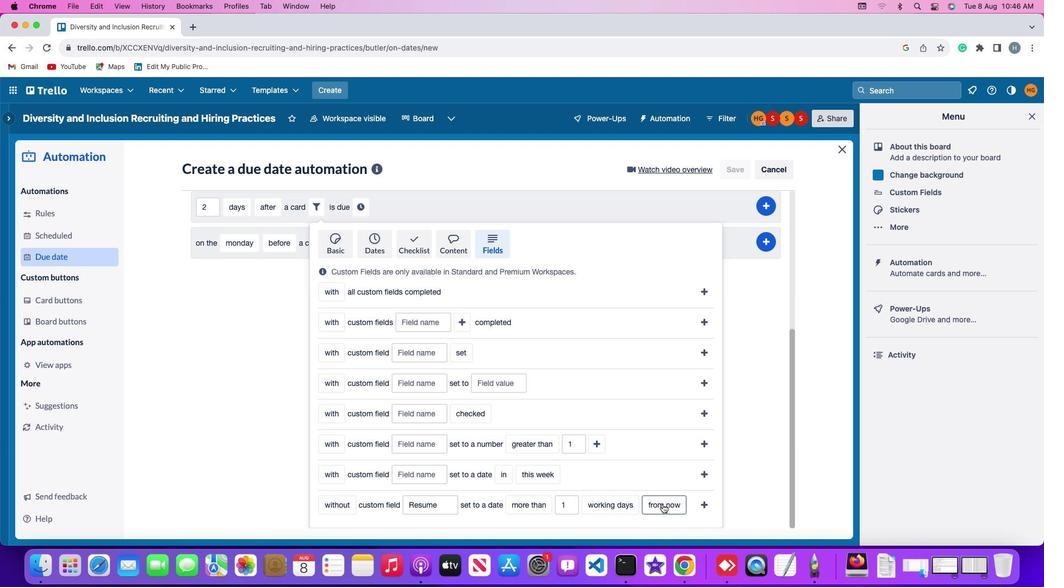 
Action: Mouse pressed left at (662, 504)
Screenshot: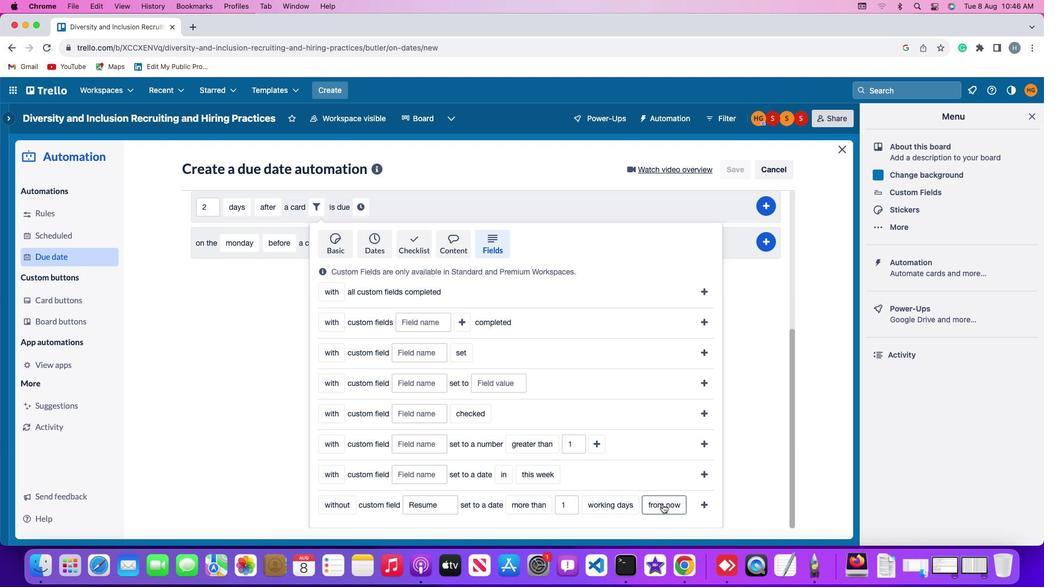 
Action: Mouse moved to (669, 485)
Screenshot: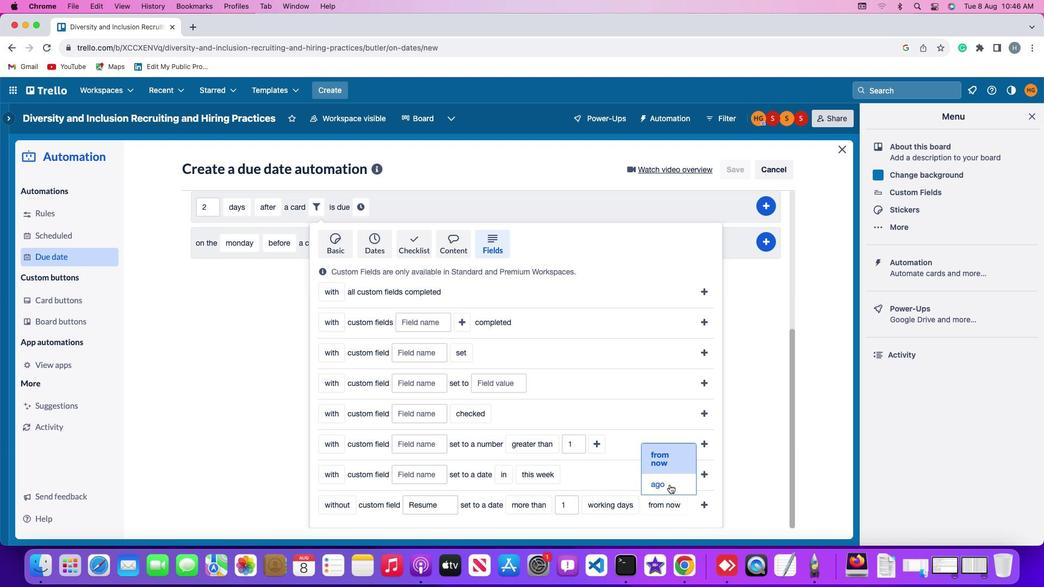 
Action: Mouse pressed left at (669, 485)
Screenshot: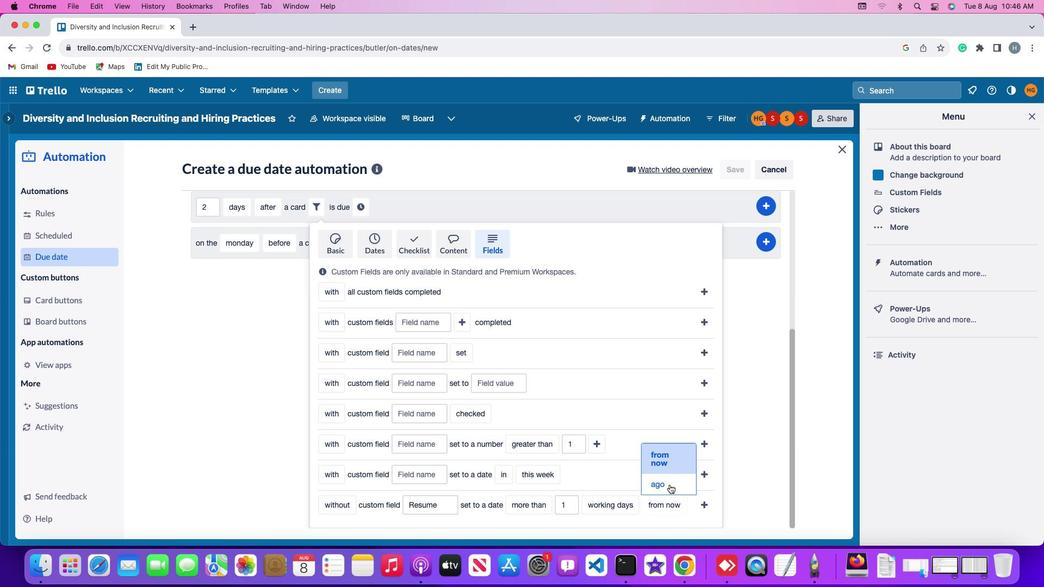 
Action: Mouse moved to (687, 505)
Screenshot: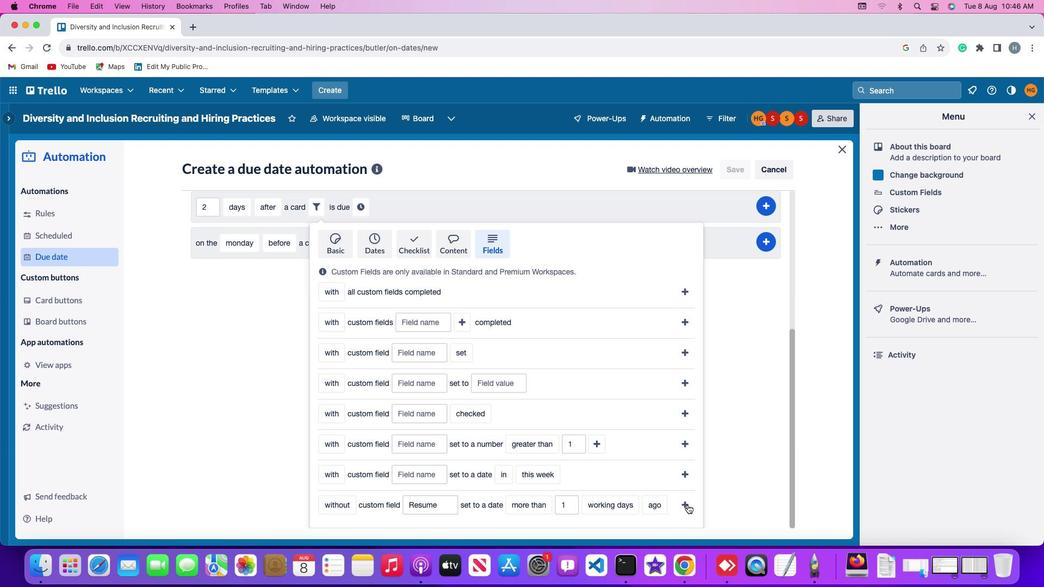 
Action: Mouse pressed left at (687, 505)
Screenshot: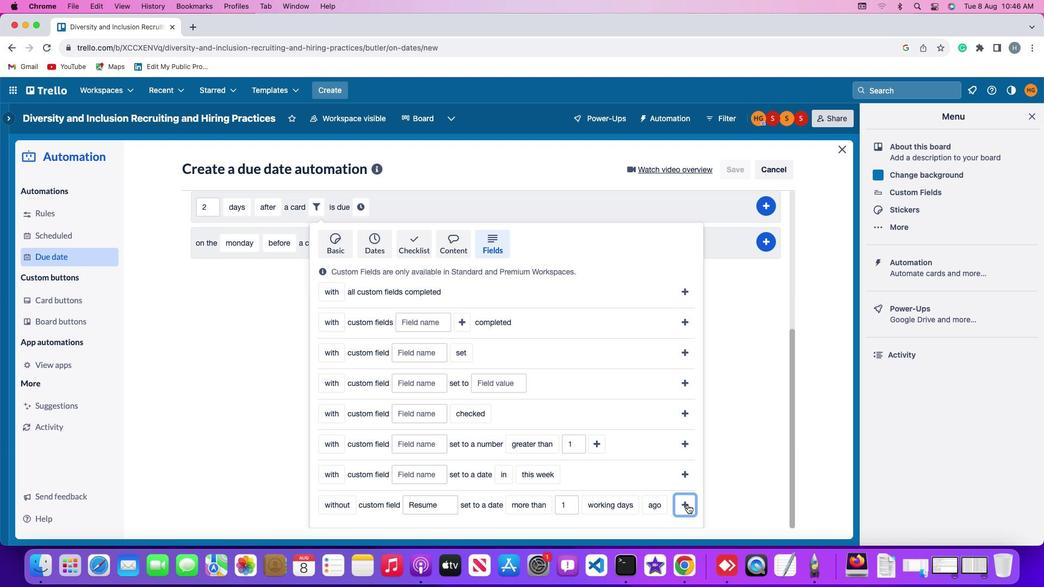 
Action: Mouse moved to (639, 440)
Screenshot: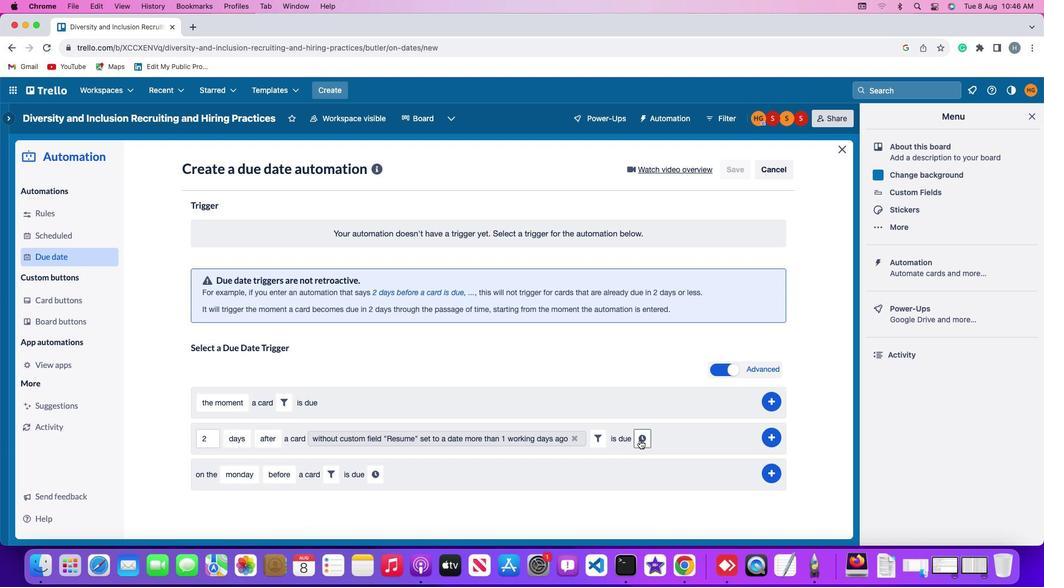 
Action: Mouse pressed left at (639, 440)
Screenshot: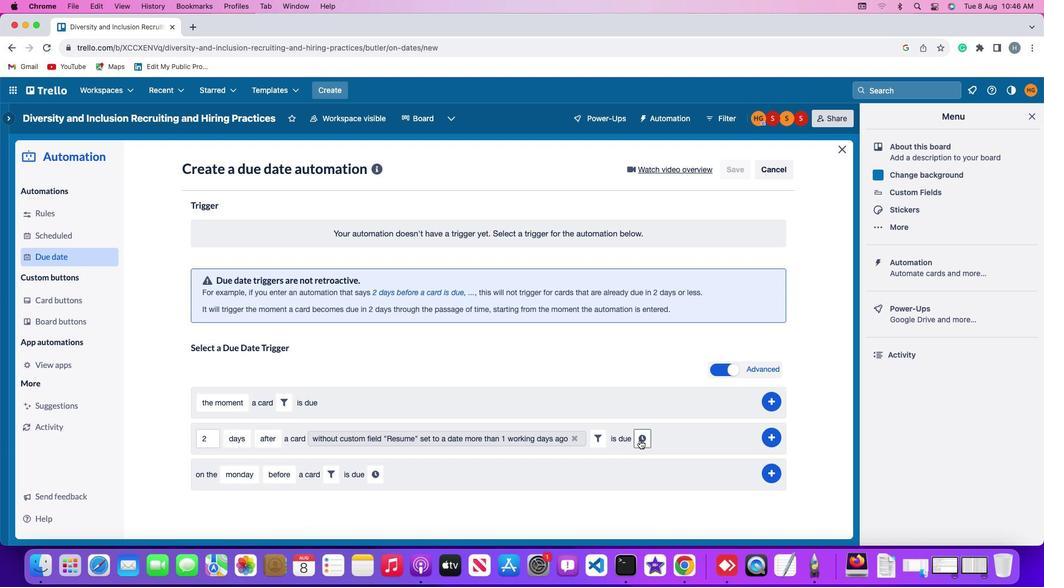 
Action: Mouse moved to (668, 439)
Screenshot: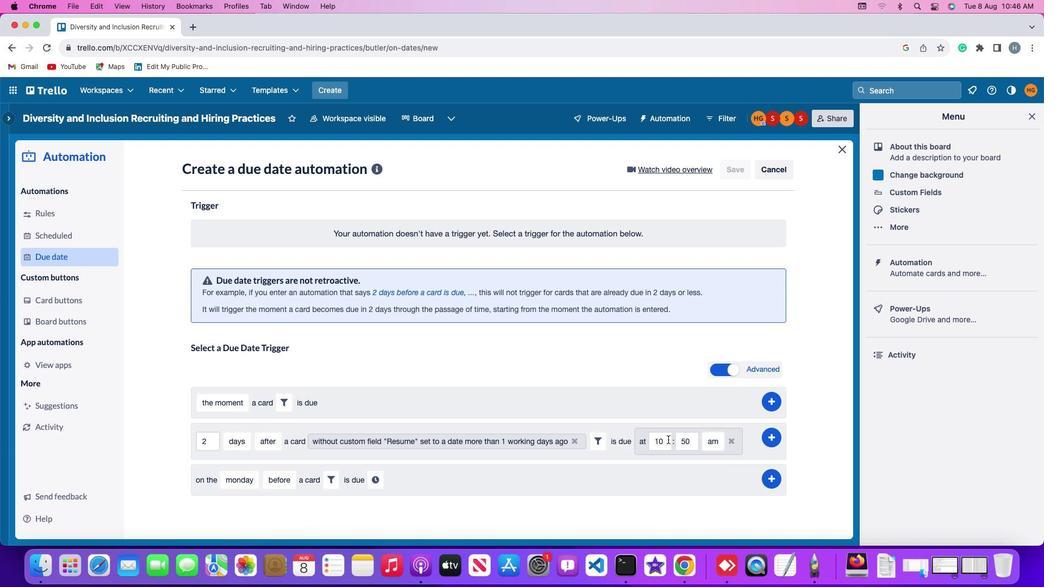 
Action: Mouse pressed left at (668, 439)
Screenshot: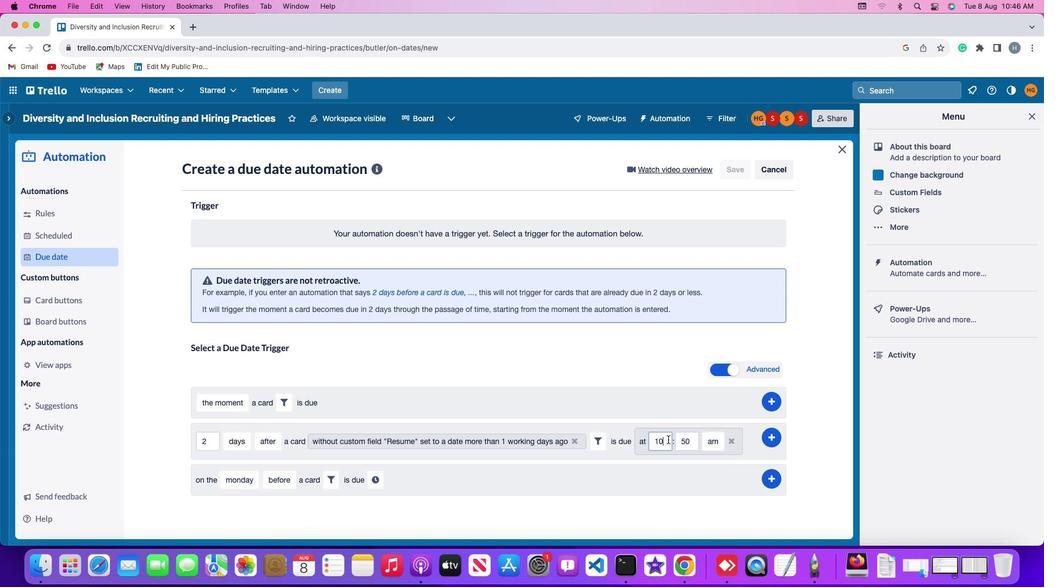 
Action: Key pressed Key.backspaceKey.backspace'1''1'
Screenshot: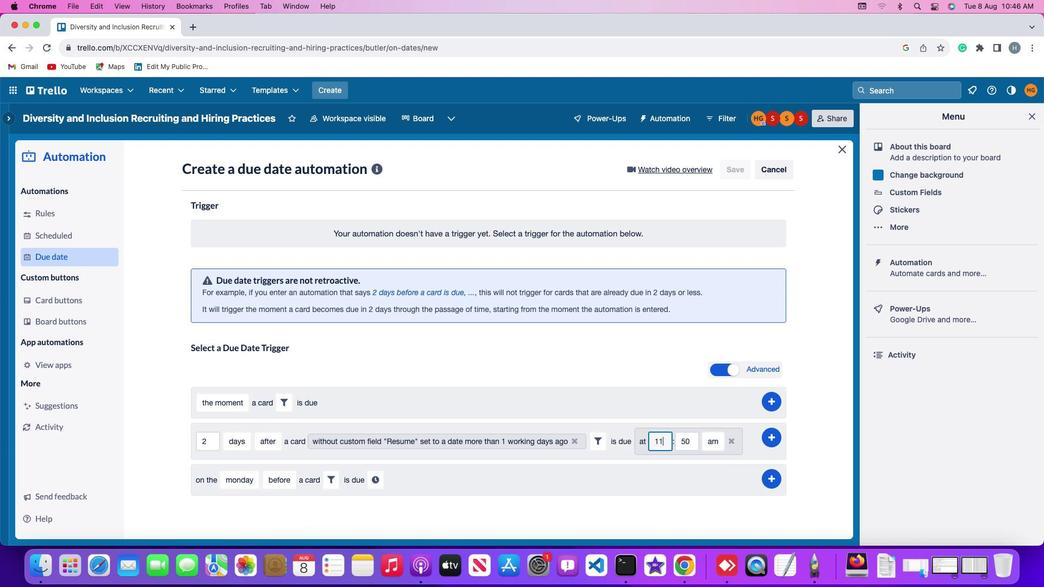 
Action: Mouse moved to (693, 439)
Screenshot: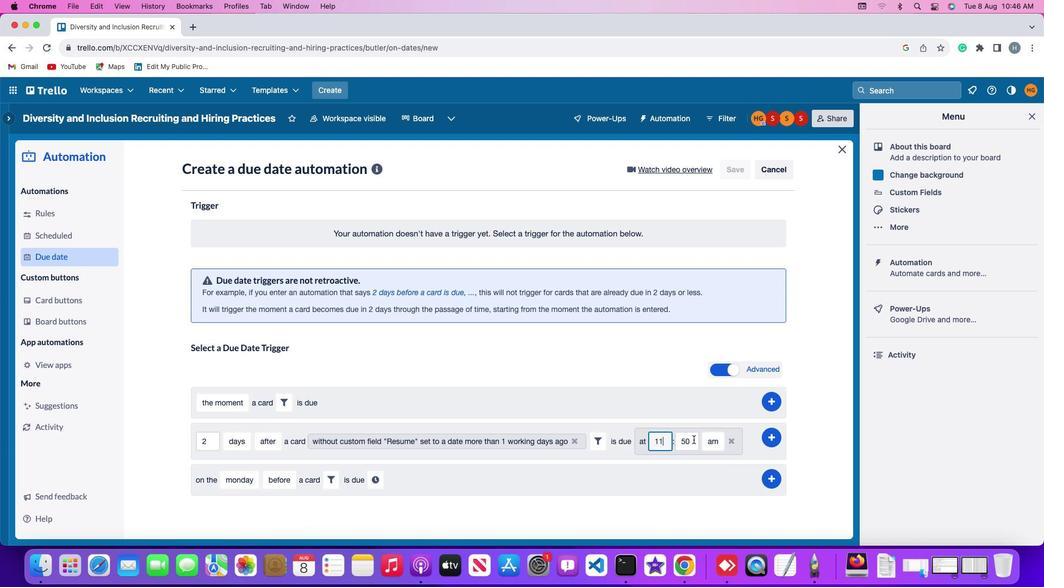 
Action: Mouse pressed left at (693, 439)
Screenshot: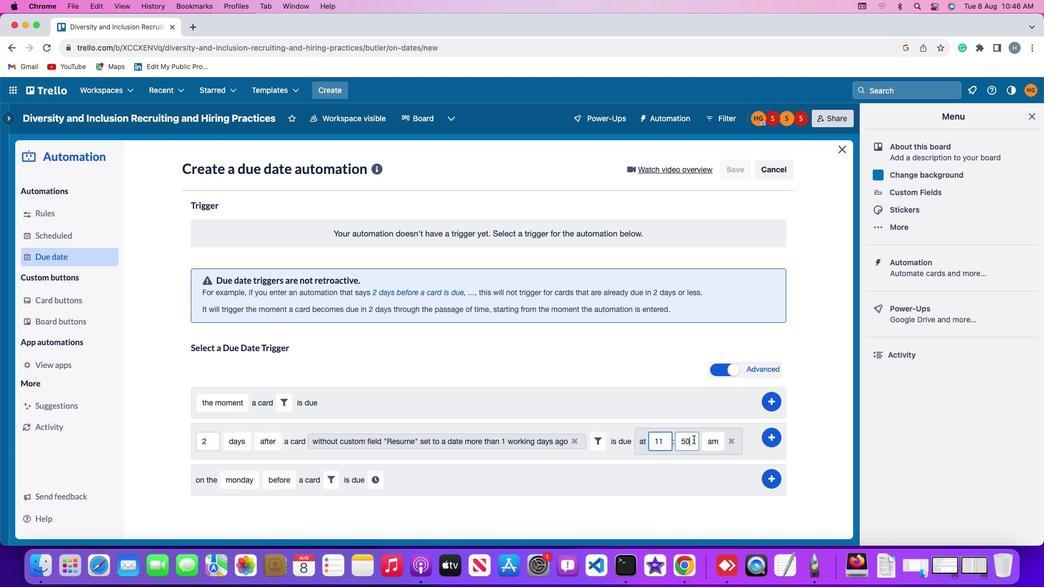 
Action: Key pressed Key.backspaceKey.backspaceKey.backspace'0''0'
Screenshot: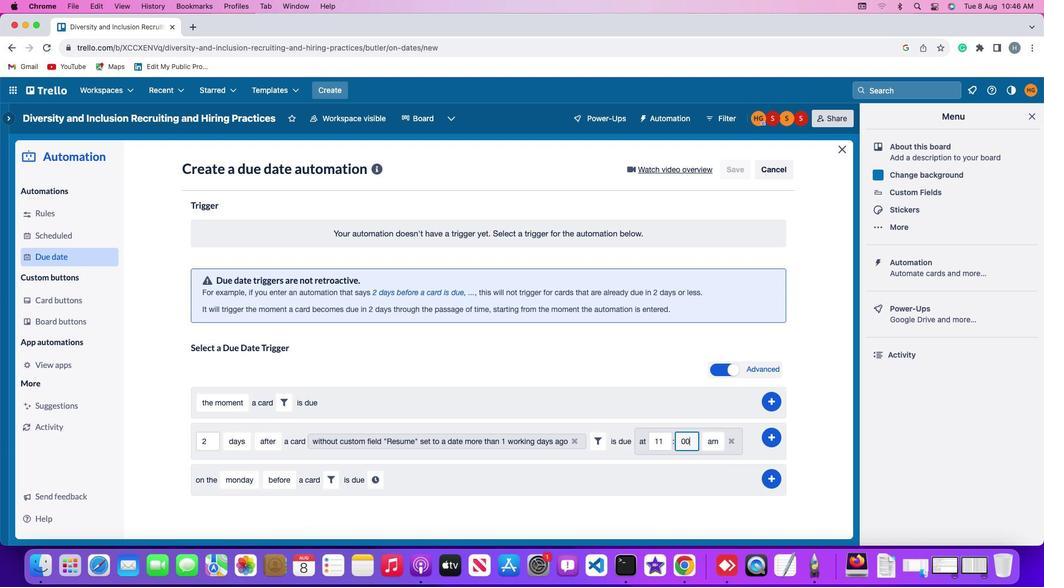 
Action: Mouse moved to (712, 439)
Screenshot: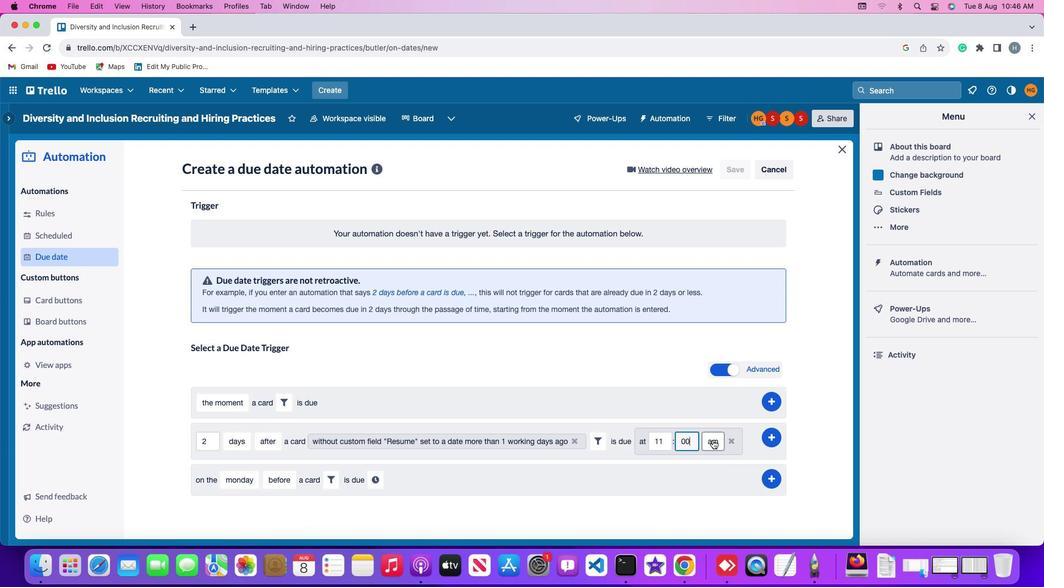 
Action: Mouse pressed left at (712, 439)
Screenshot: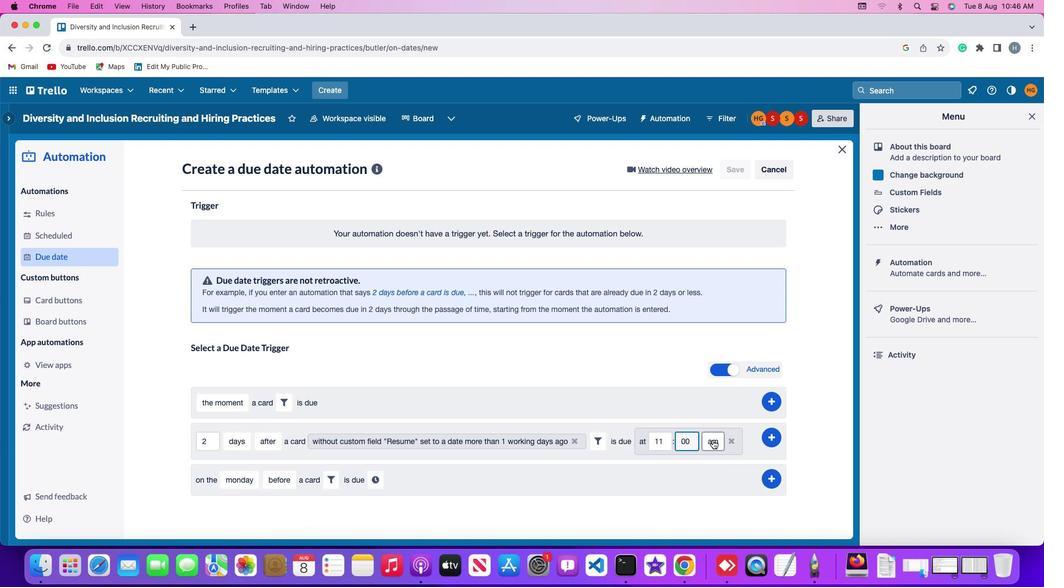 
Action: Mouse moved to (714, 459)
Screenshot: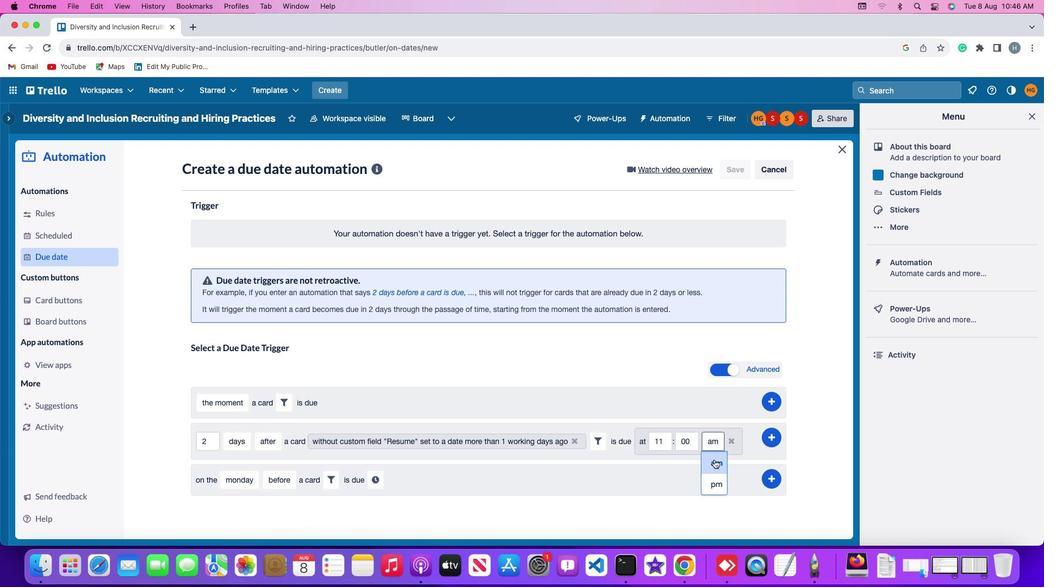
Action: Mouse pressed left at (714, 459)
Screenshot: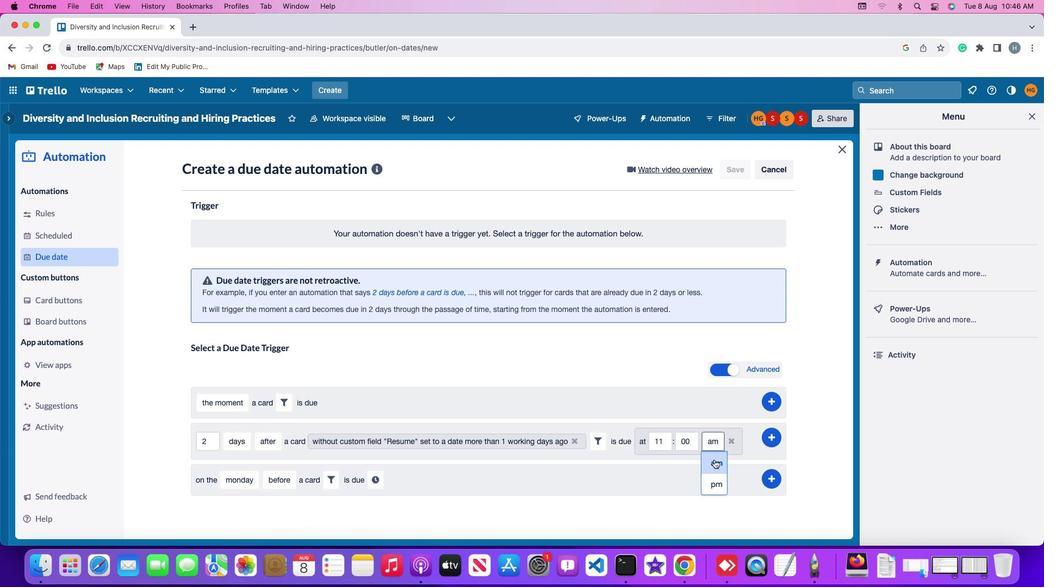 
Action: Mouse moved to (774, 440)
Screenshot: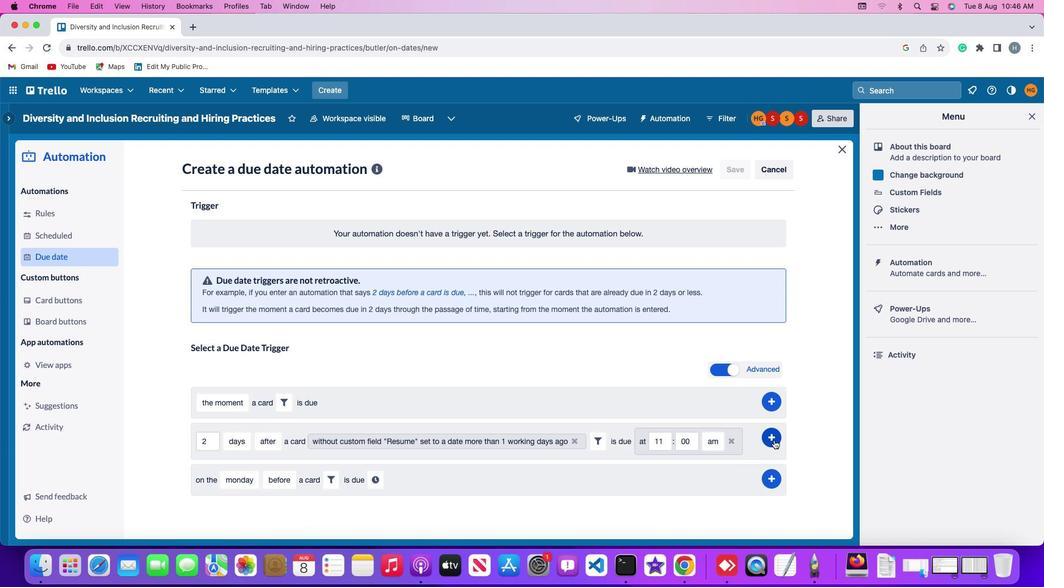 
Action: Mouse pressed left at (774, 440)
Screenshot: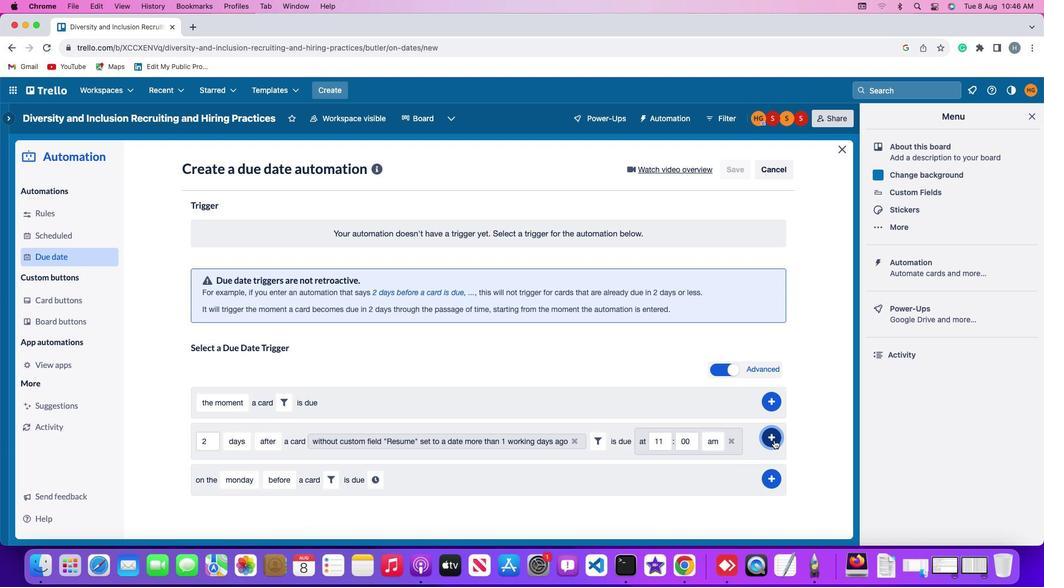 
Action: Mouse moved to (812, 345)
Screenshot: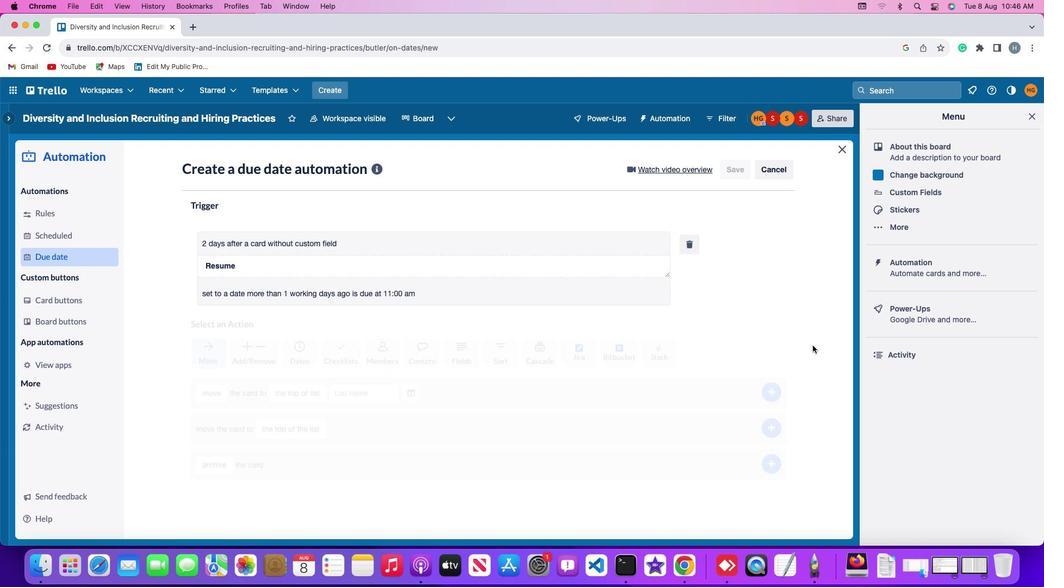 
